Task: Use Chrome Voice Search.
Action: Mouse moved to (723, 265)
Screenshot: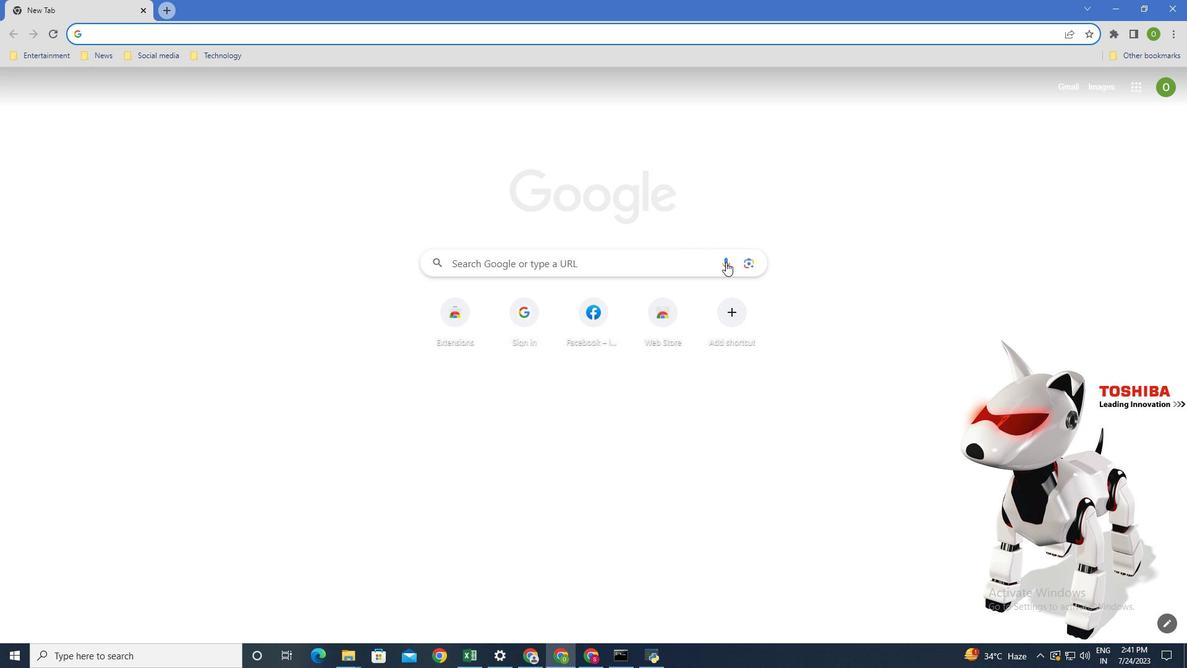 
Action: Mouse pressed left at (723, 265)
Screenshot: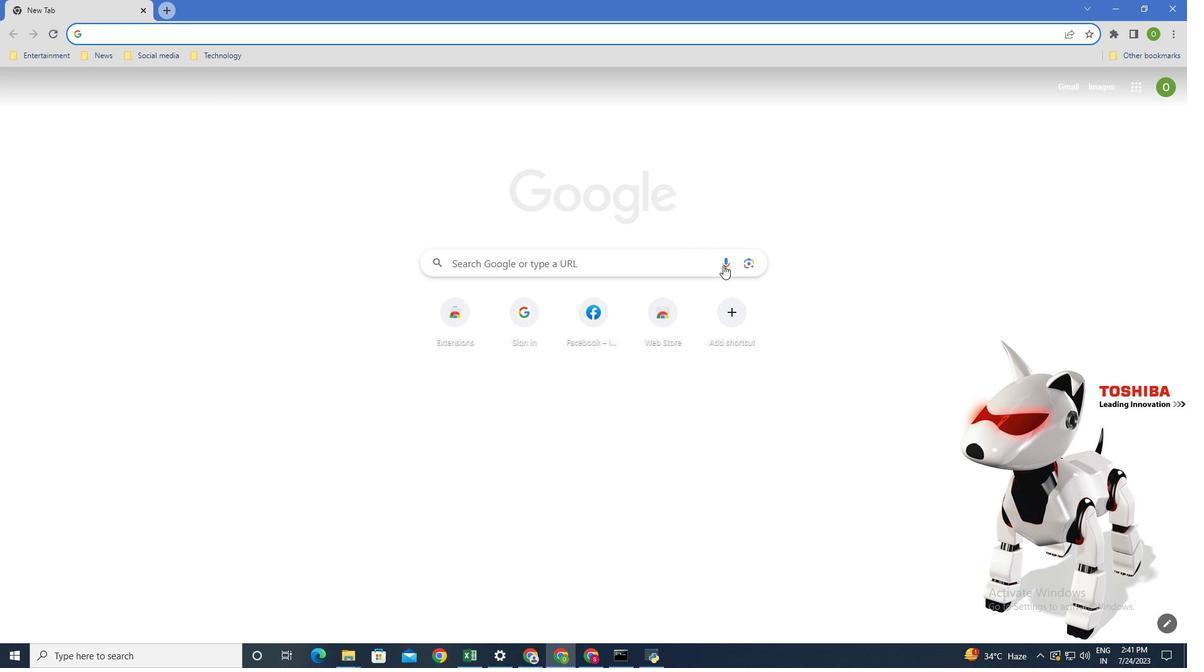 
Action: Mouse moved to (708, 358)
Screenshot: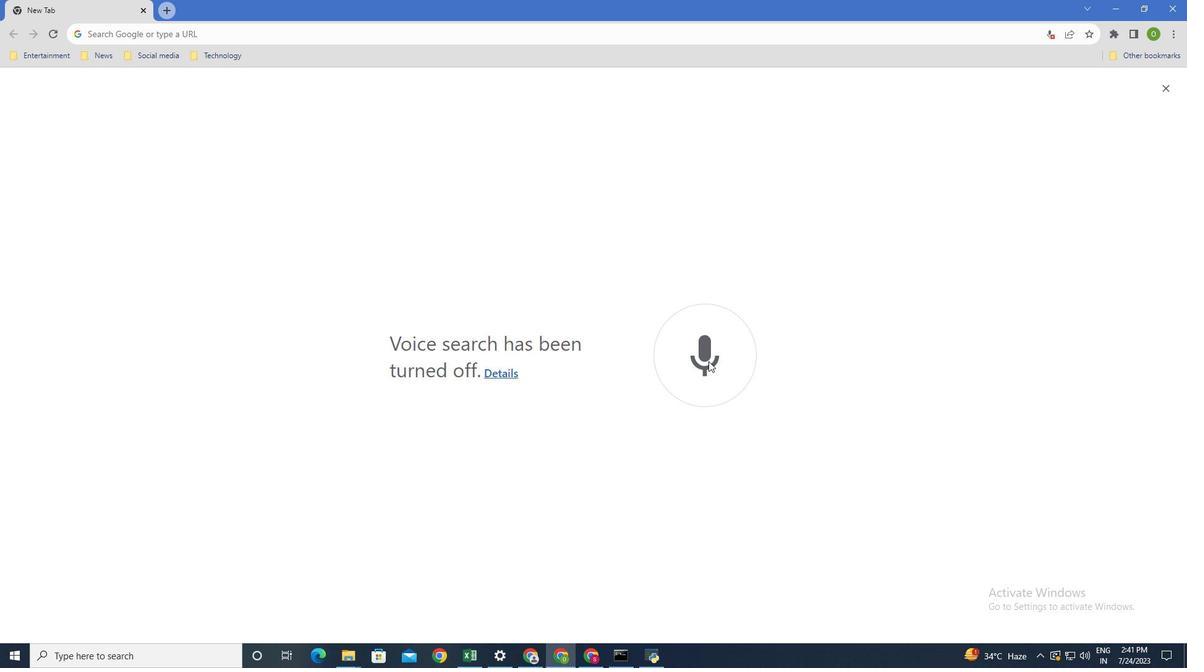 
Action: Mouse pressed left at (708, 358)
Screenshot: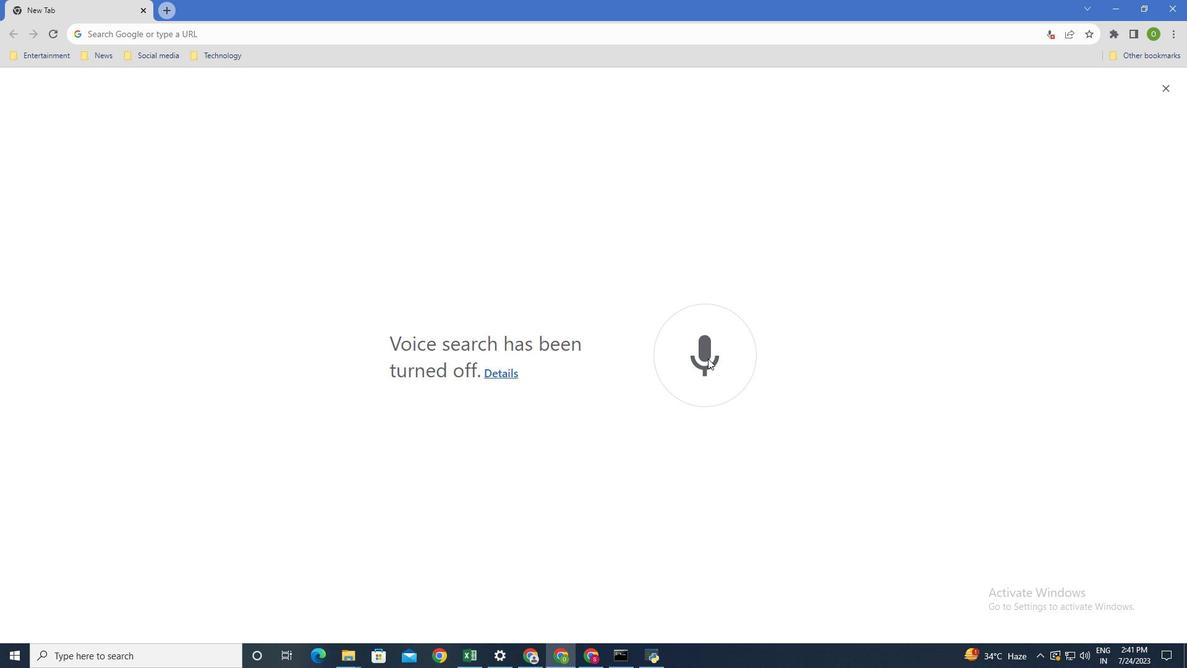 
Action: Mouse moved to (725, 262)
Screenshot: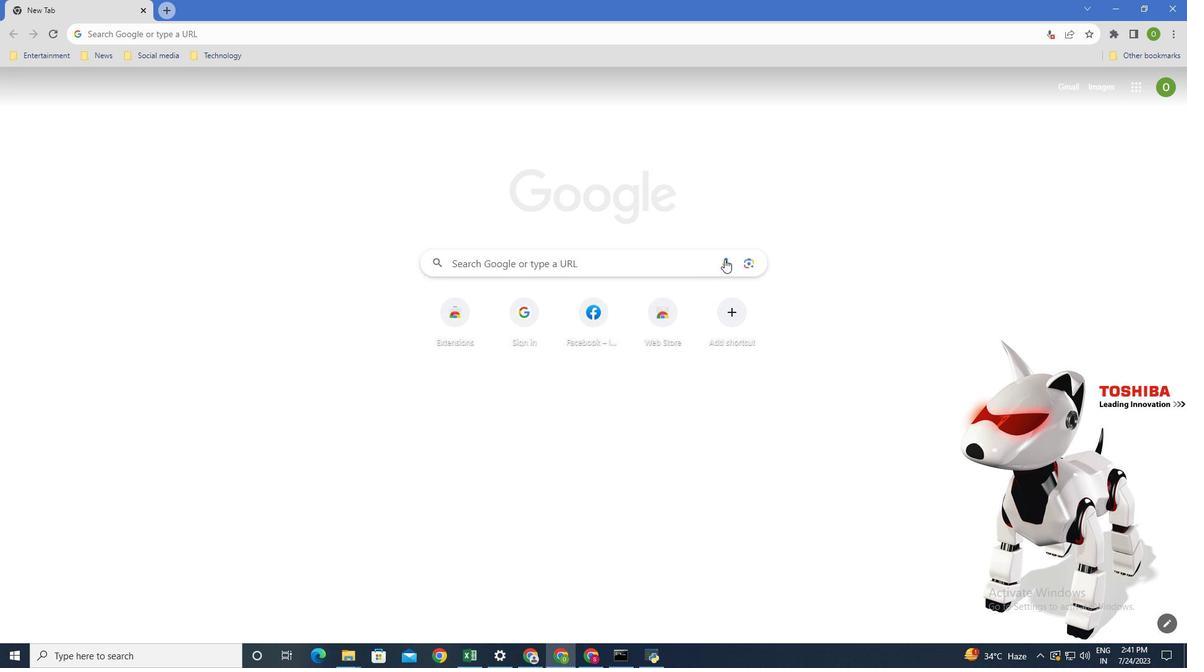 
Action: Mouse pressed left at (725, 262)
Screenshot: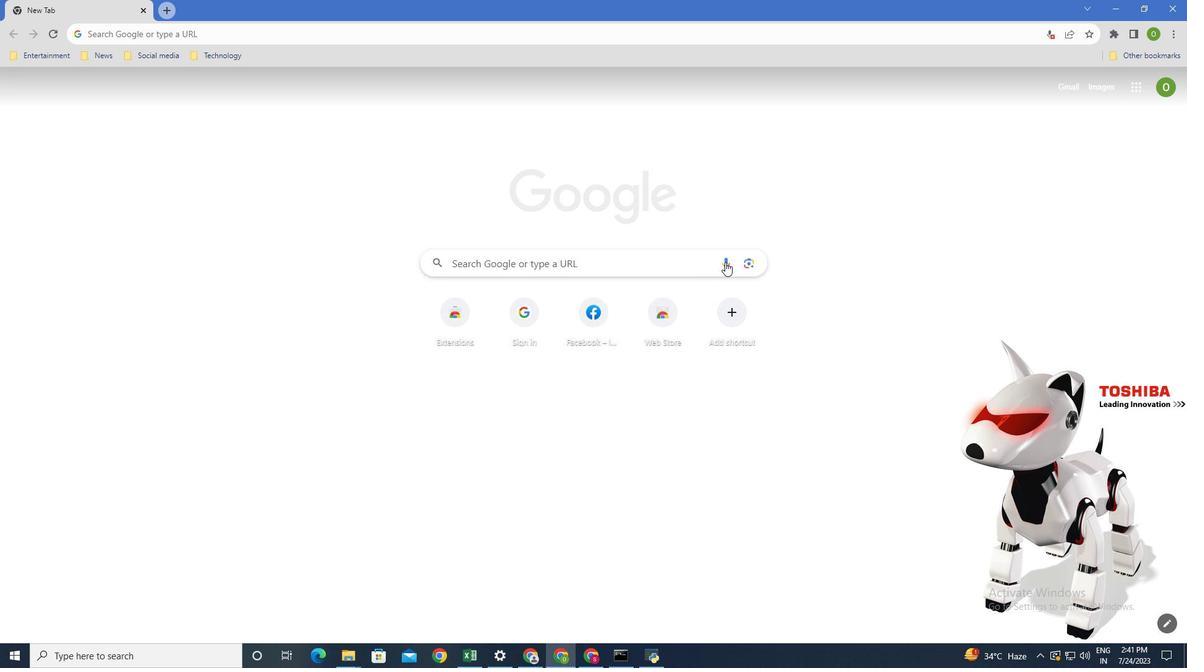 
Action: Mouse moved to (507, 366)
Screenshot: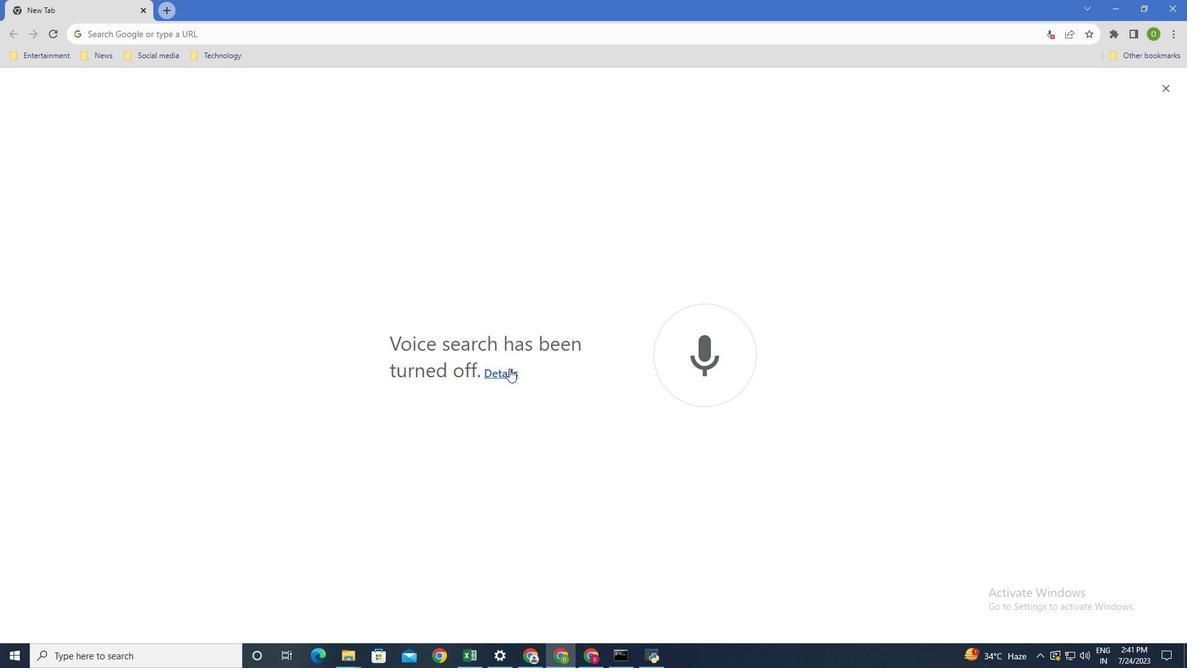 
Action: Mouse pressed left at (507, 366)
Screenshot: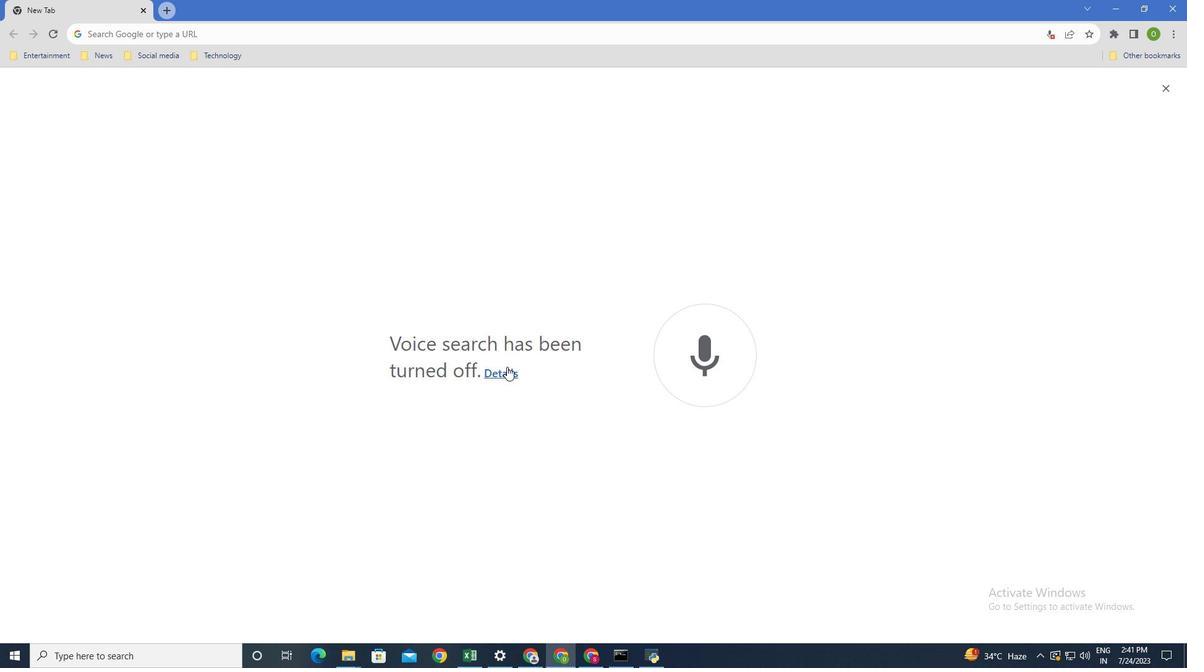 
Action: Mouse moved to (425, 350)
Screenshot: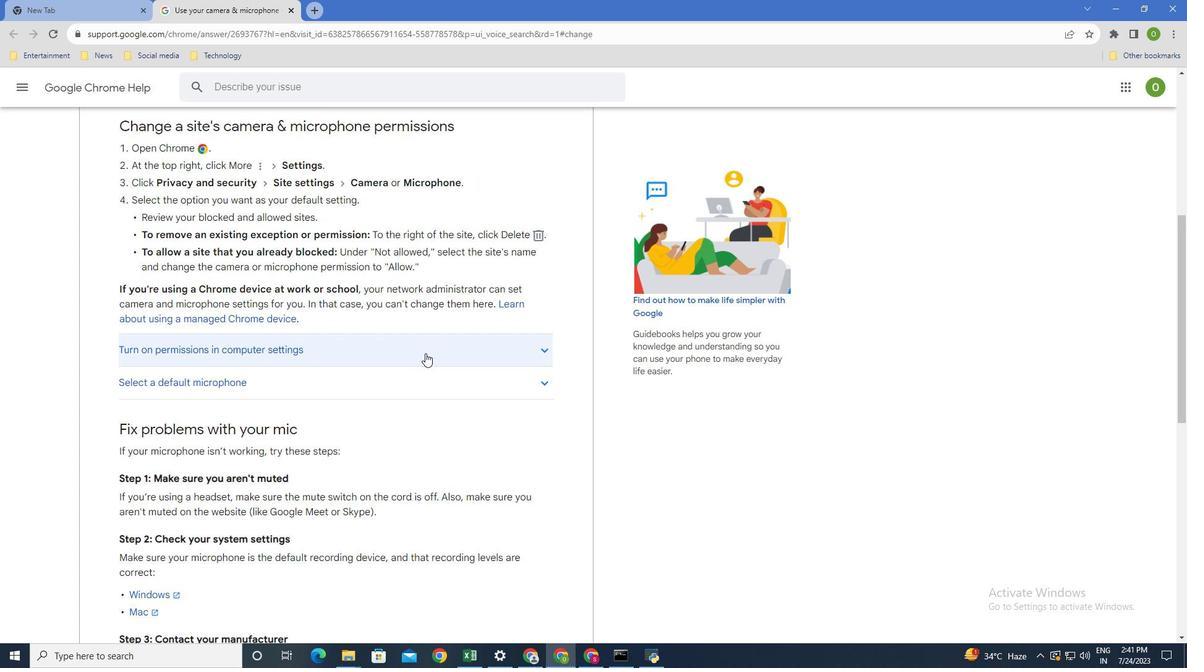 
Action: Mouse pressed left at (425, 350)
Screenshot: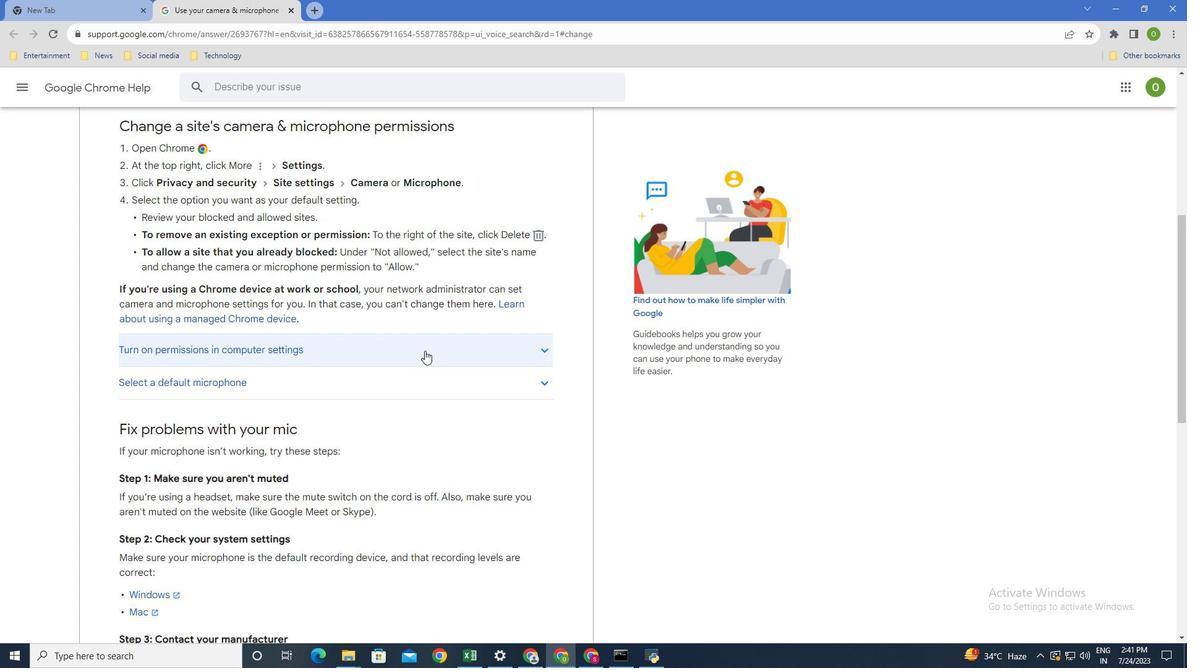 
Action: Mouse moved to (425, 350)
Screenshot: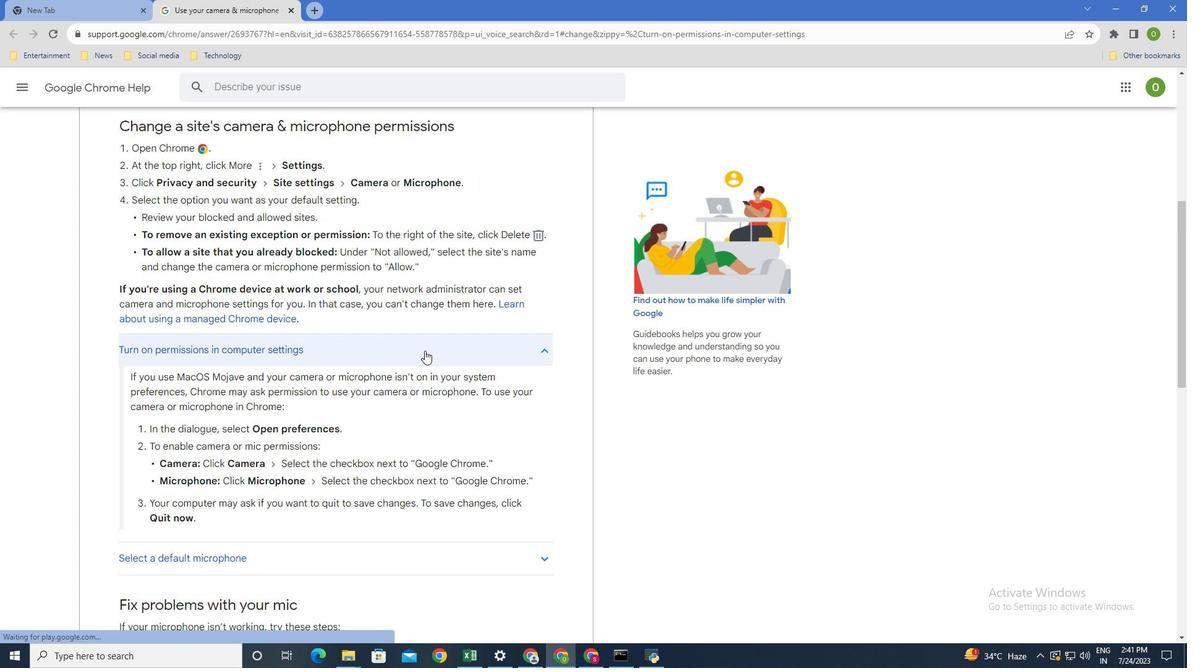 
Action: Mouse scrolled (425, 350) with delta (0, 0)
Screenshot: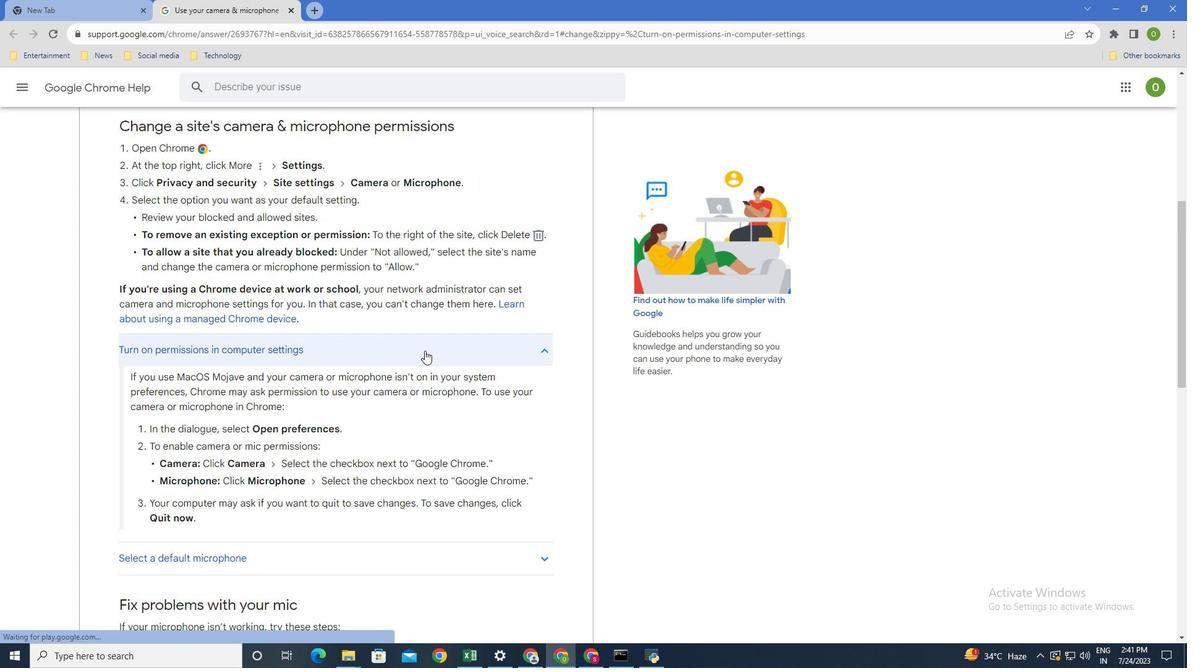 
Action: Mouse moved to (425, 352)
Screenshot: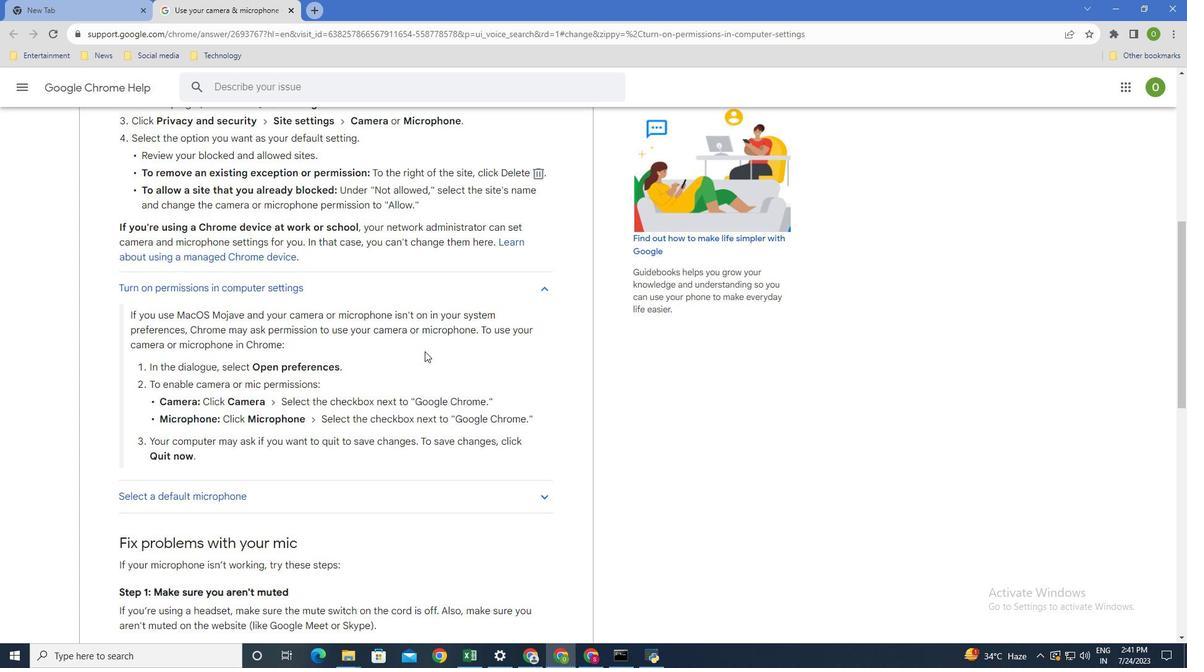 
Action: Mouse scrolled (425, 351) with delta (0, 0)
Screenshot: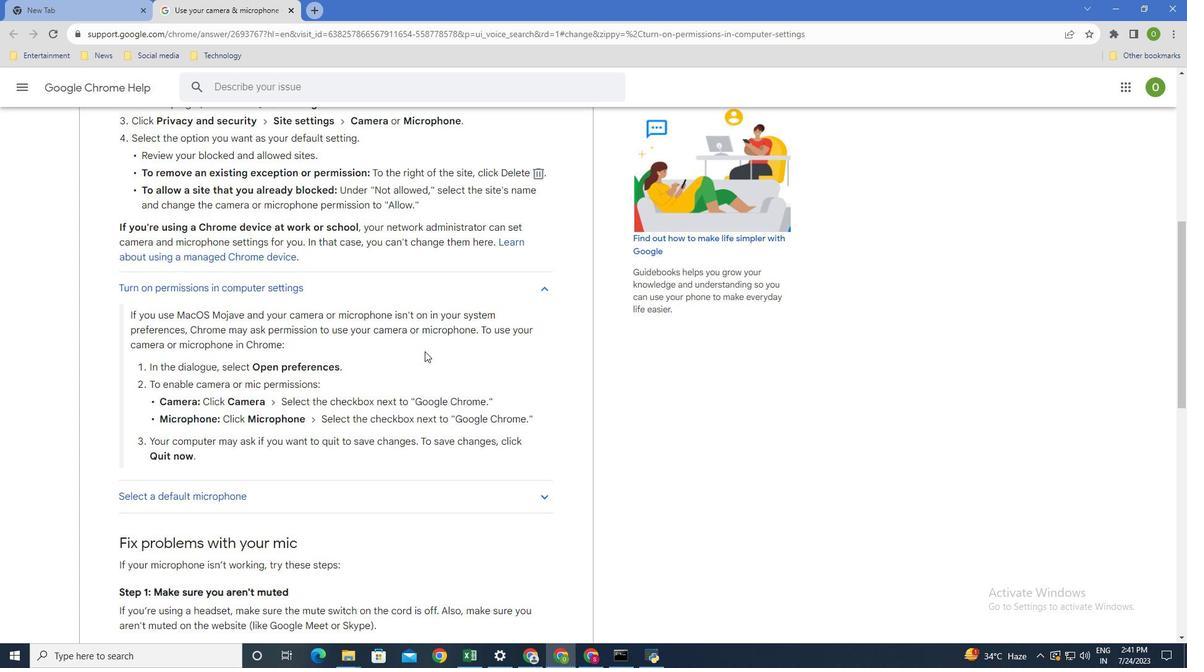 
Action: Mouse moved to (424, 363)
Screenshot: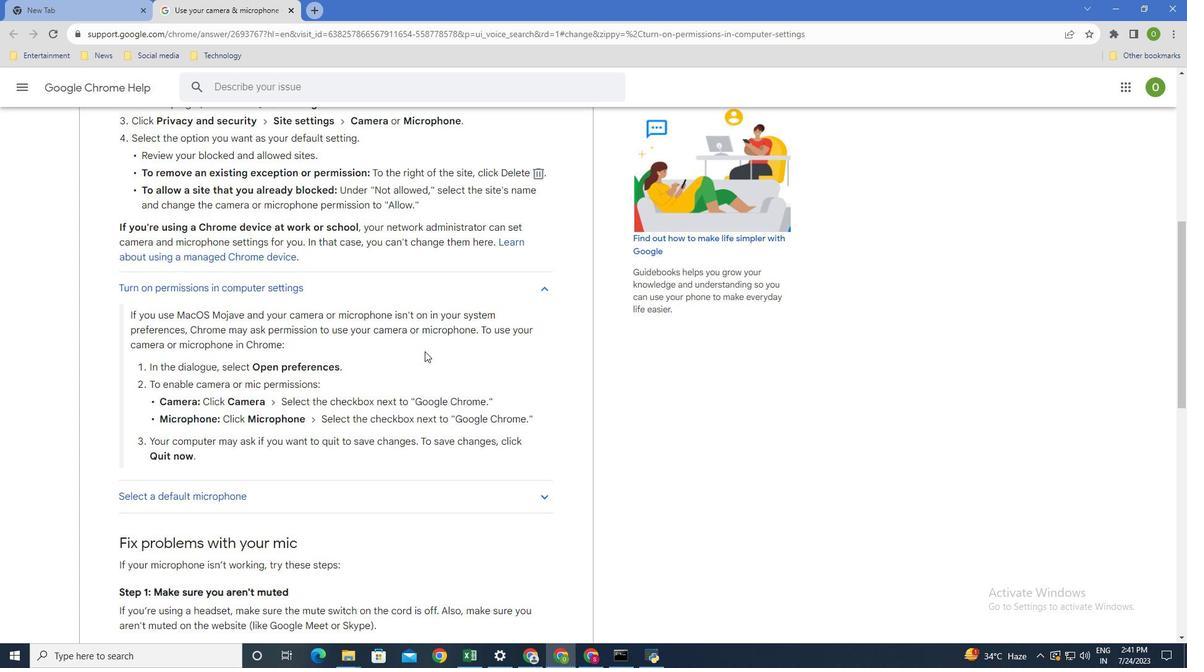 
Action: Mouse scrolled (424, 362) with delta (0, 0)
Screenshot: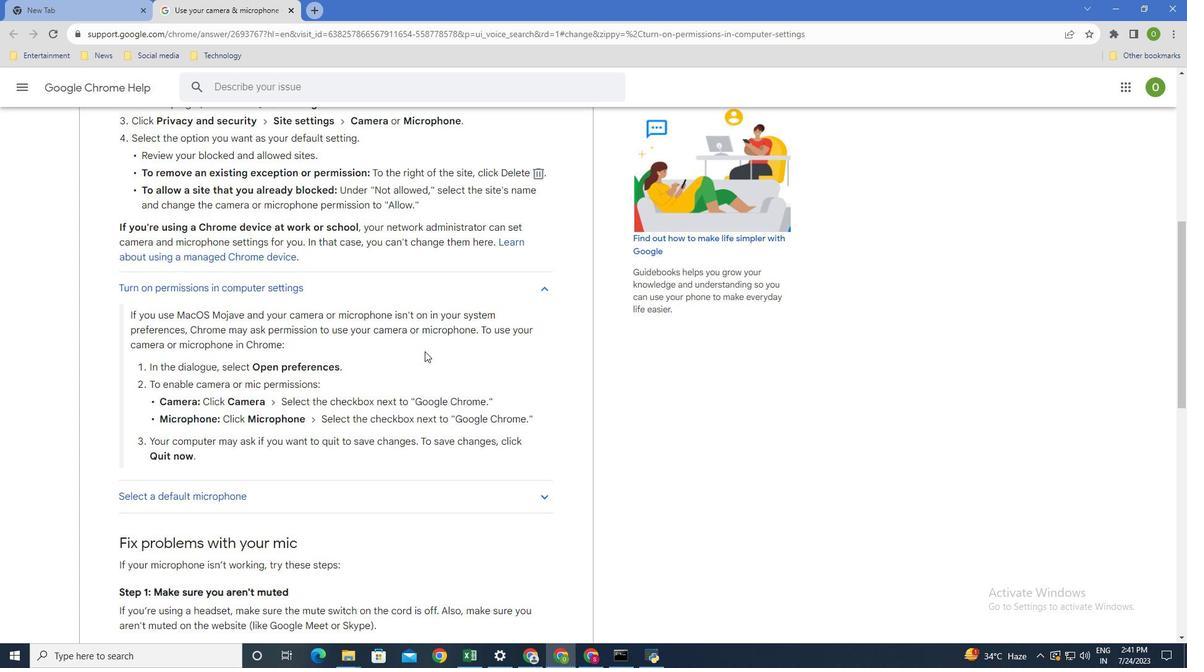 
Action: Mouse scrolled (424, 362) with delta (0, 0)
Screenshot: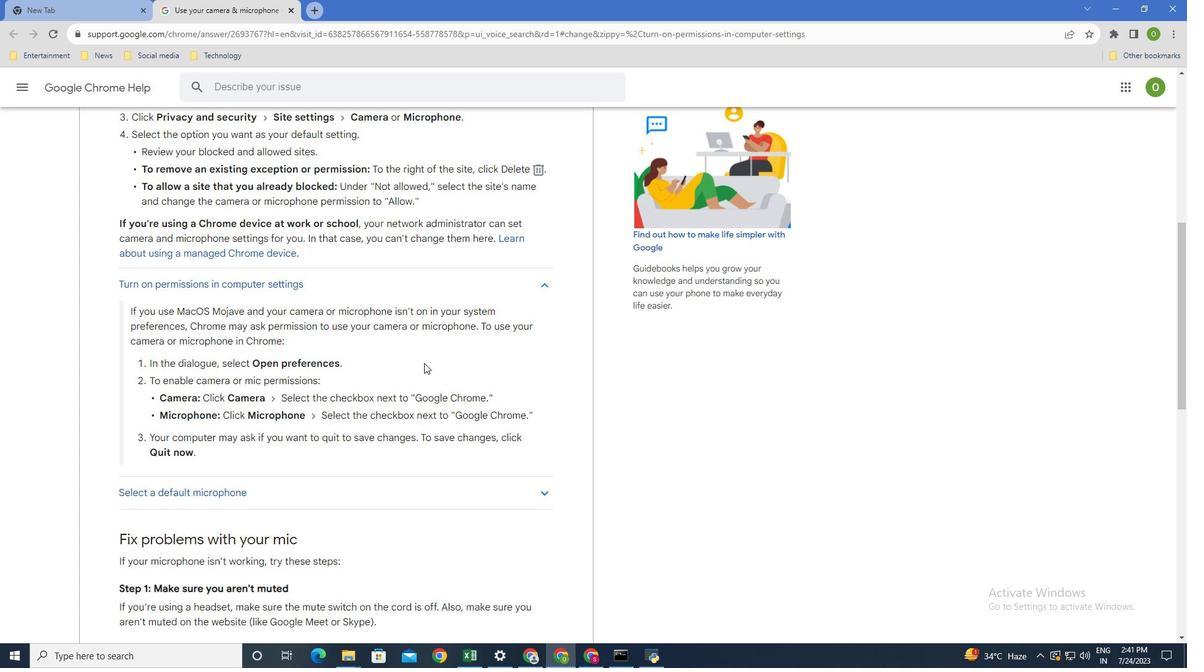 
Action: Mouse scrolled (424, 362) with delta (0, 0)
Screenshot: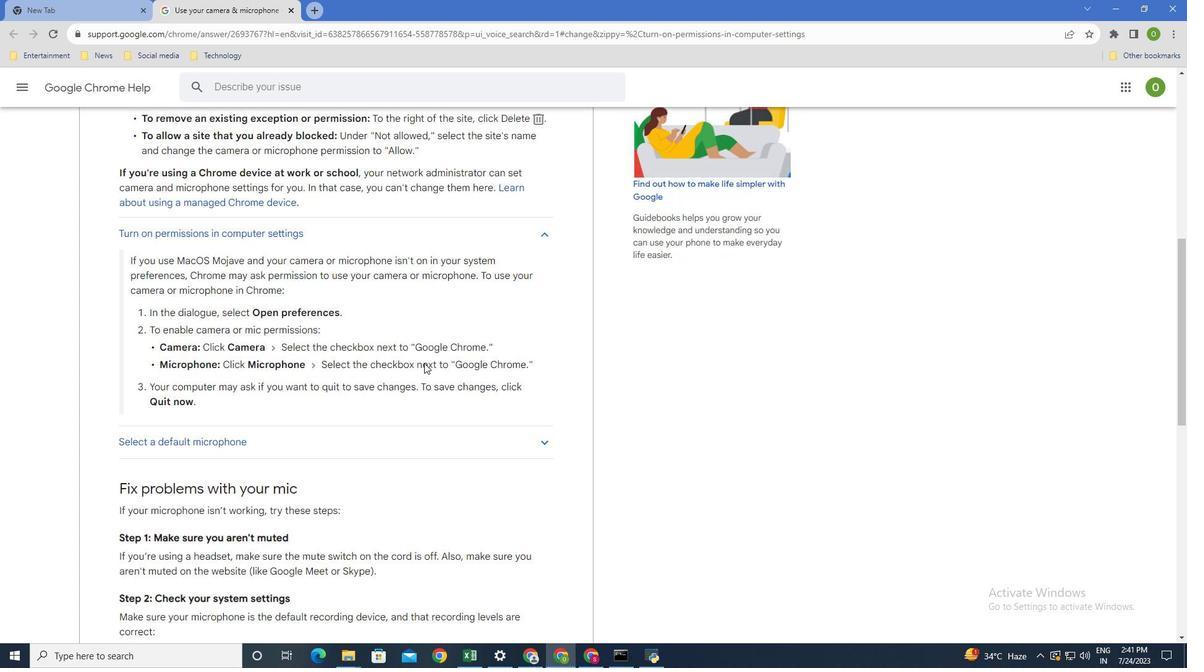
Action: Mouse scrolled (424, 362) with delta (0, 0)
Screenshot: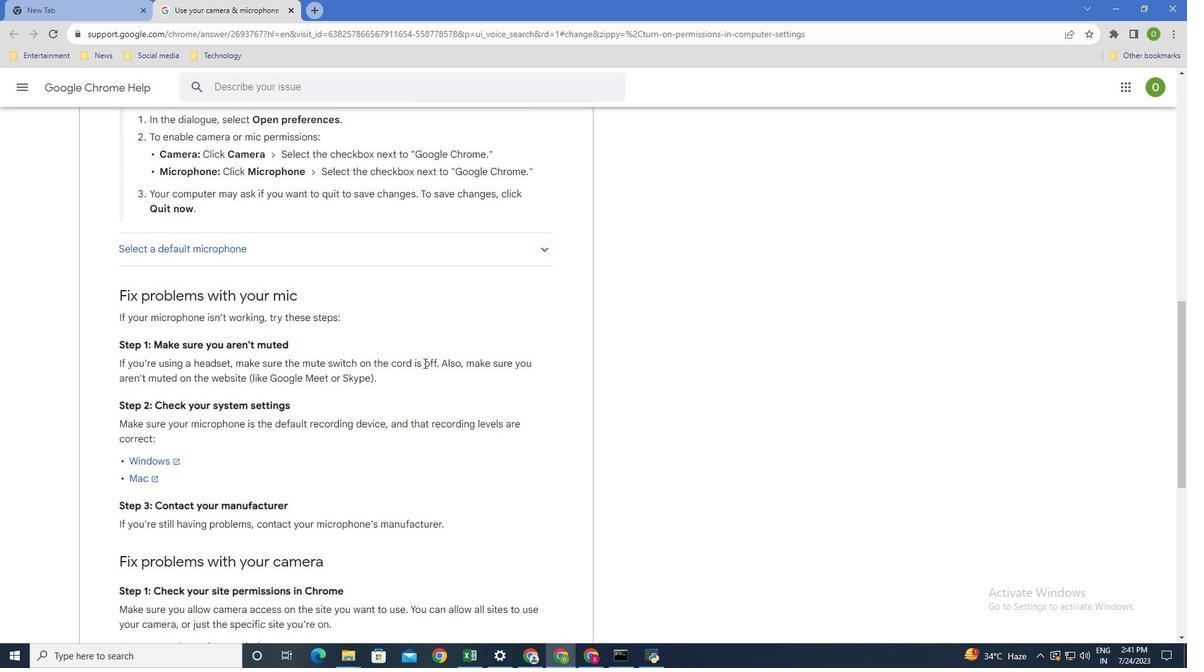 
Action: Mouse scrolled (424, 362) with delta (0, 0)
Screenshot: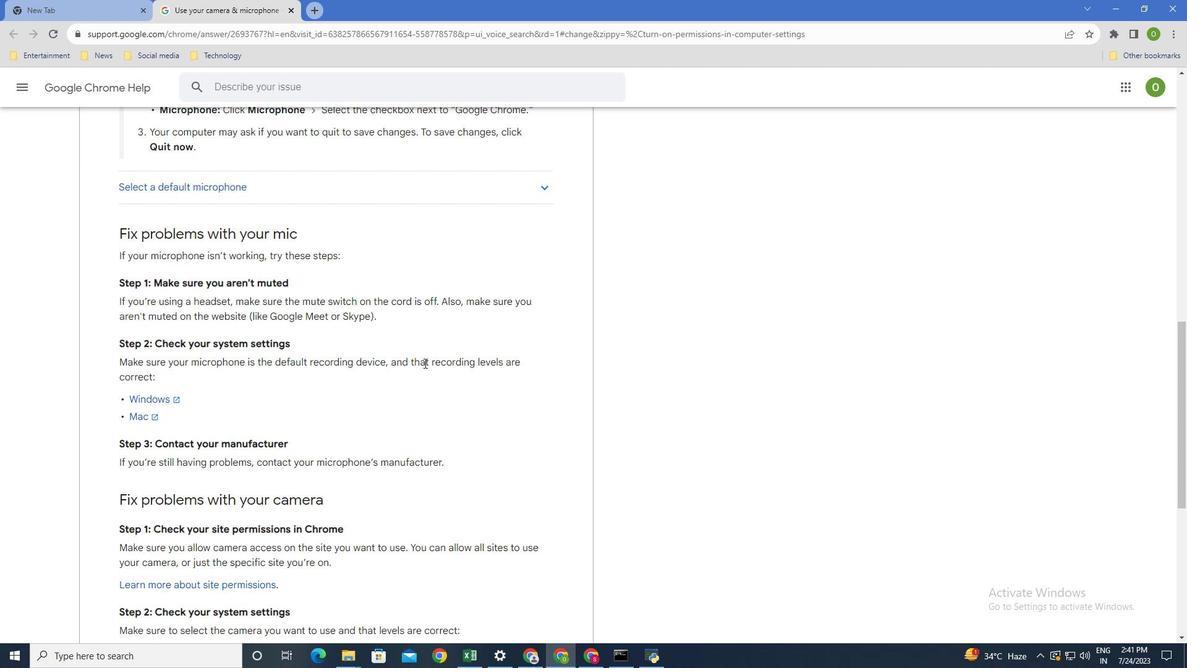 
Action: Mouse scrolled (424, 362) with delta (0, 0)
Screenshot: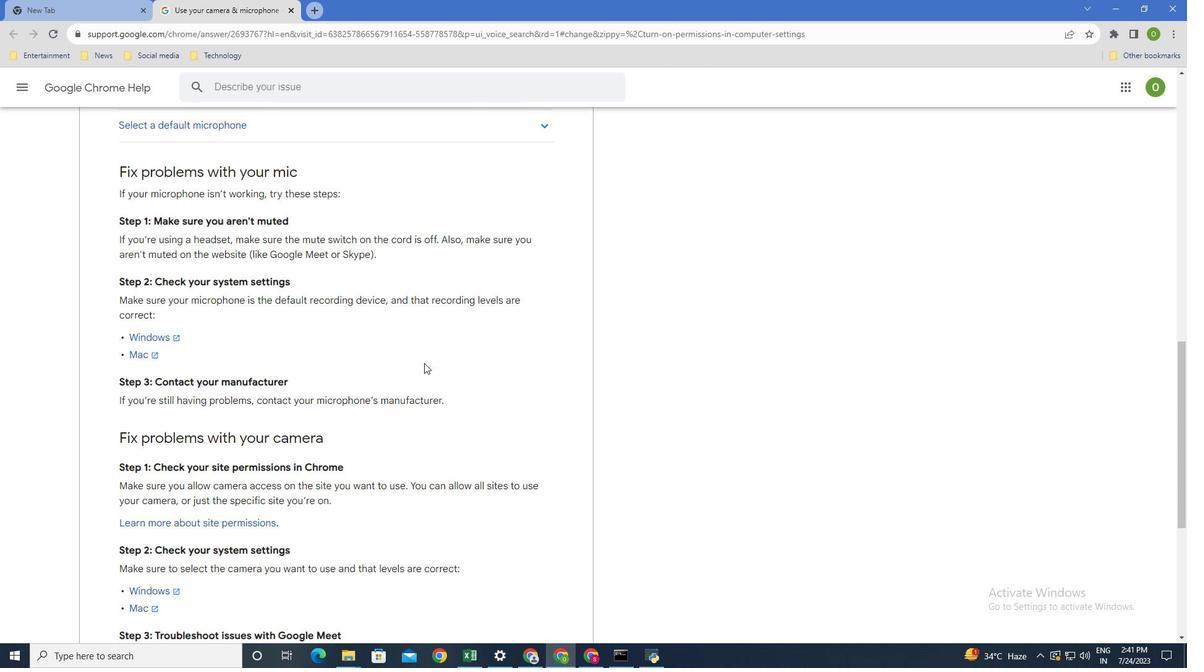 
Action: Mouse scrolled (424, 362) with delta (0, 0)
Screenshot: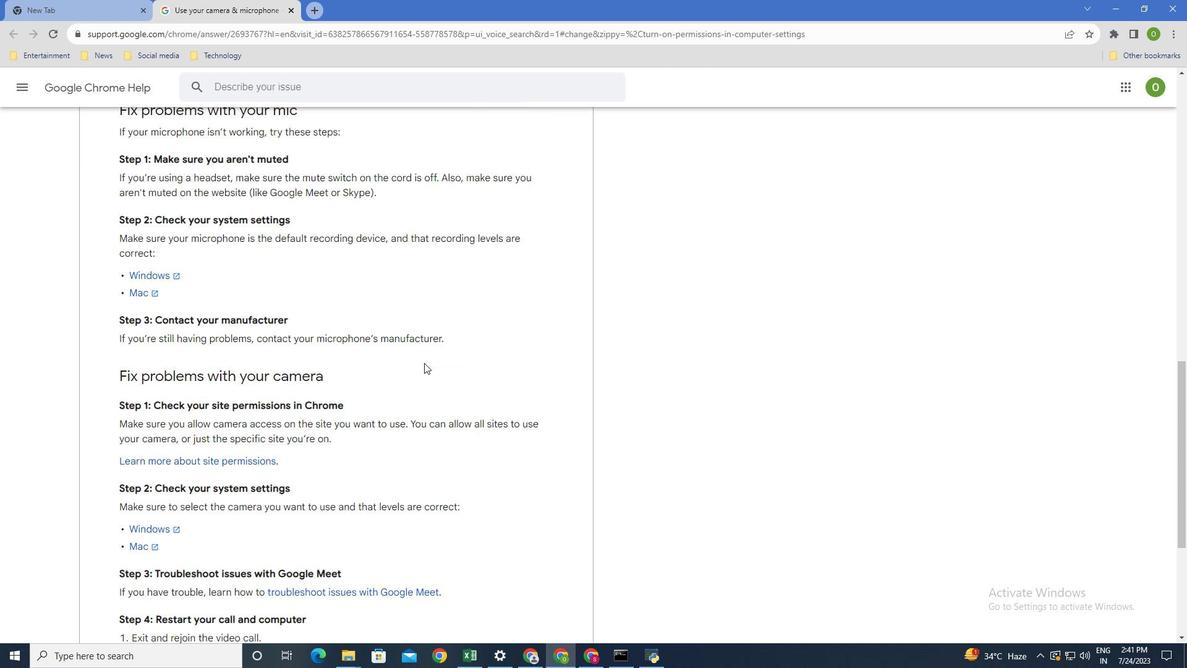 
Action: Mouse scrolled (424, 362) with delta (0, 0)
Screenshot: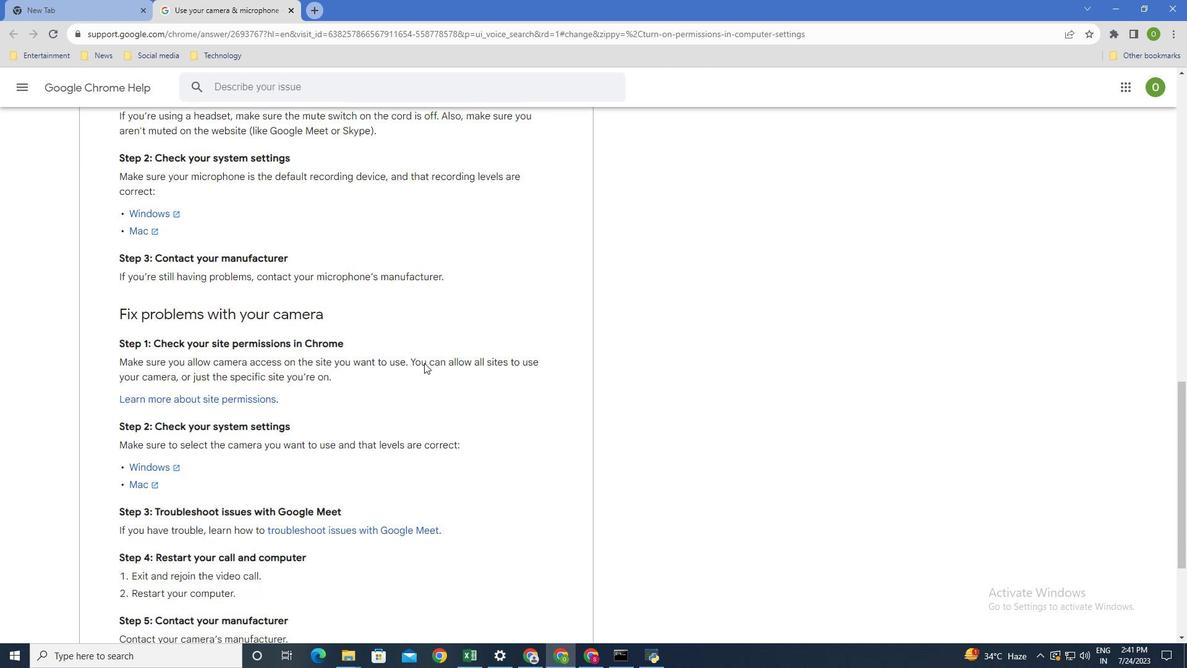 
Action: Mouse scrolled (424, 362) with delta (0, 0)
Screenshot: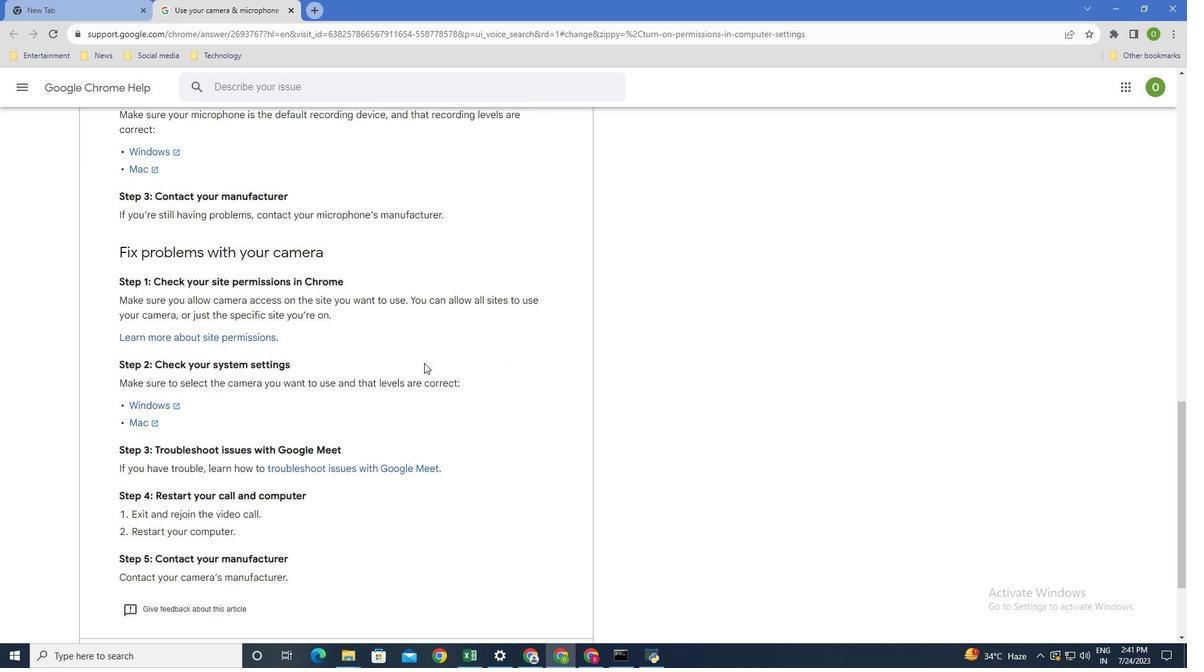 
Action: Mouse scrolled (424, 362) with delta (0, 0)
Screenshot: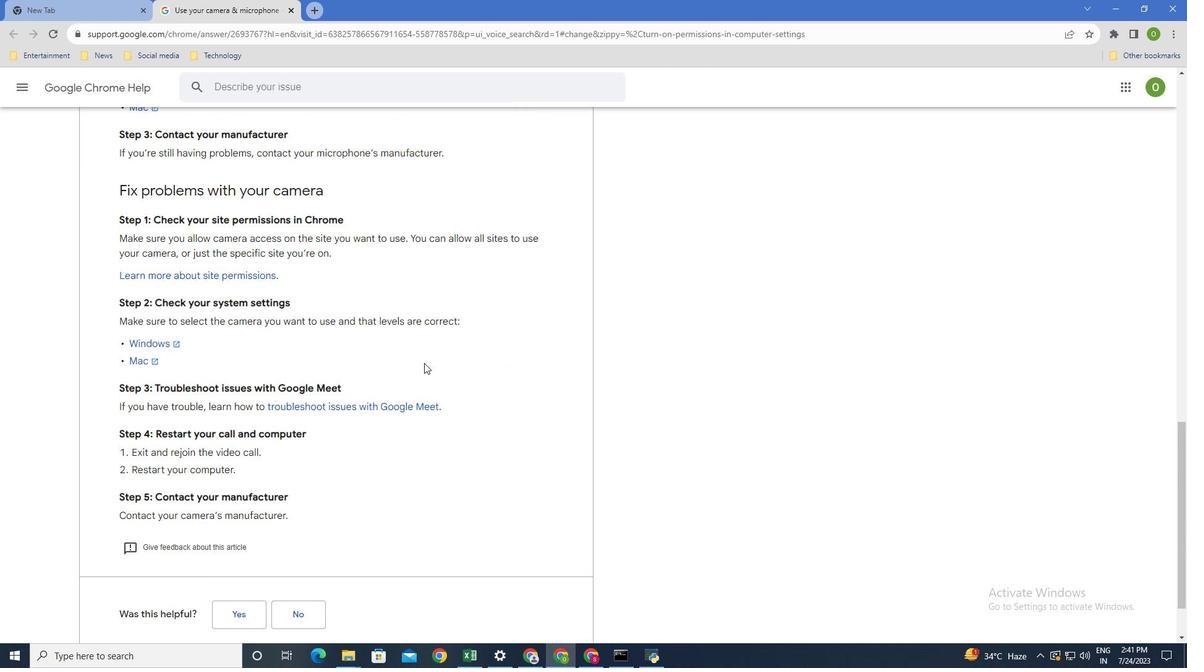 
Action: Mouse scrolled (424, 362) with delta (0, 0)
Screenshot: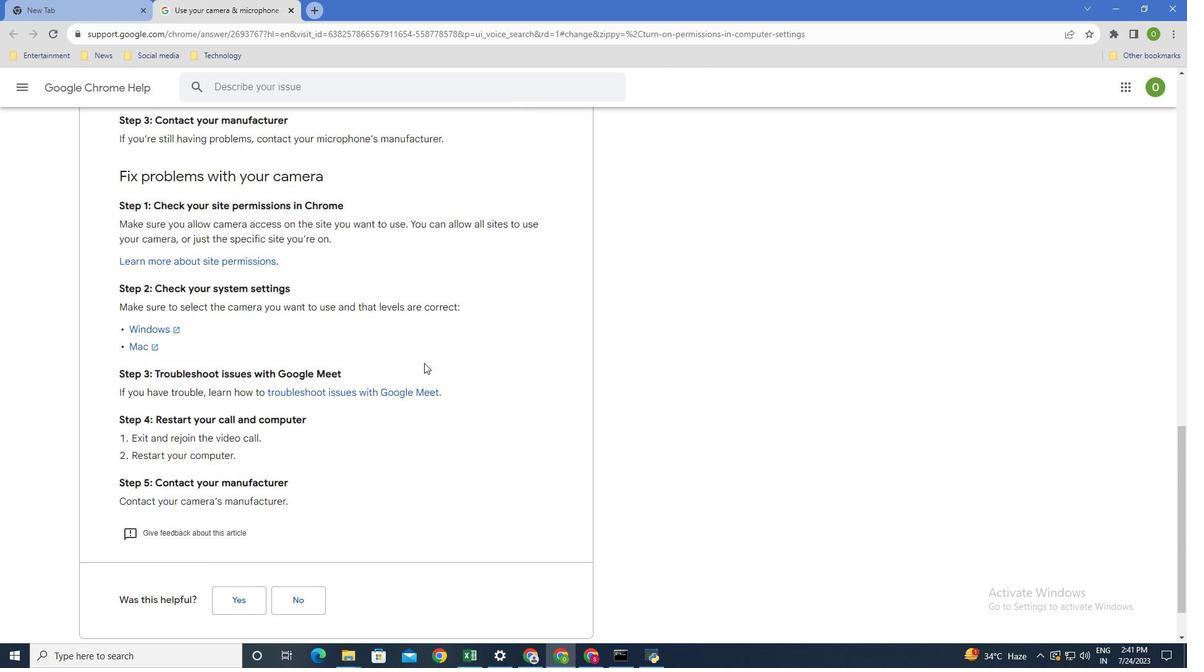 
Action: Mouse moved to (426, 363)
Screenshot: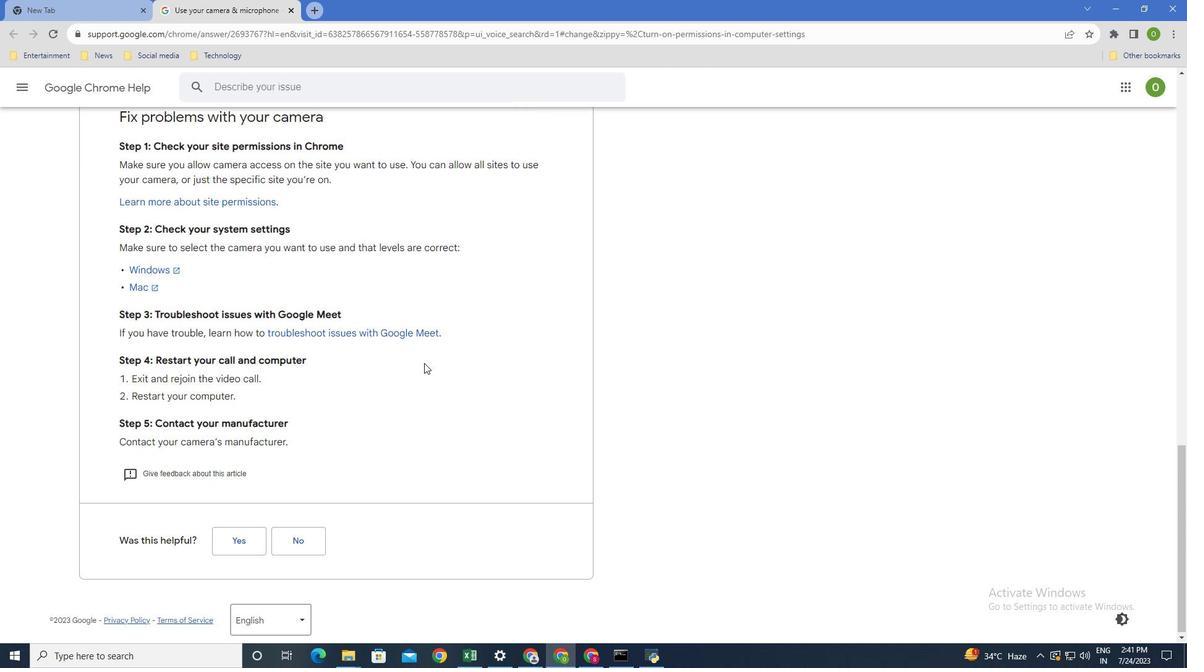 
Action: Mouse scrolled (426, 362) with delta (0, 0)
Screenshot: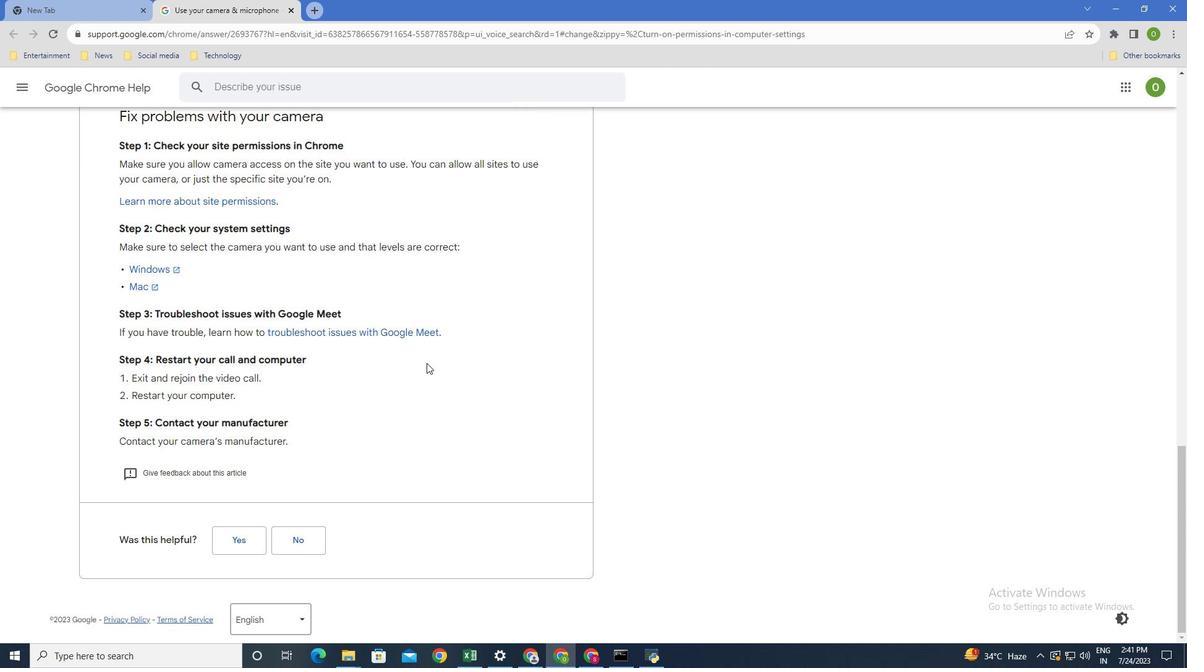 
Action: Mouse scrolled (426, 362) with delta (0, 0)
Screenshot: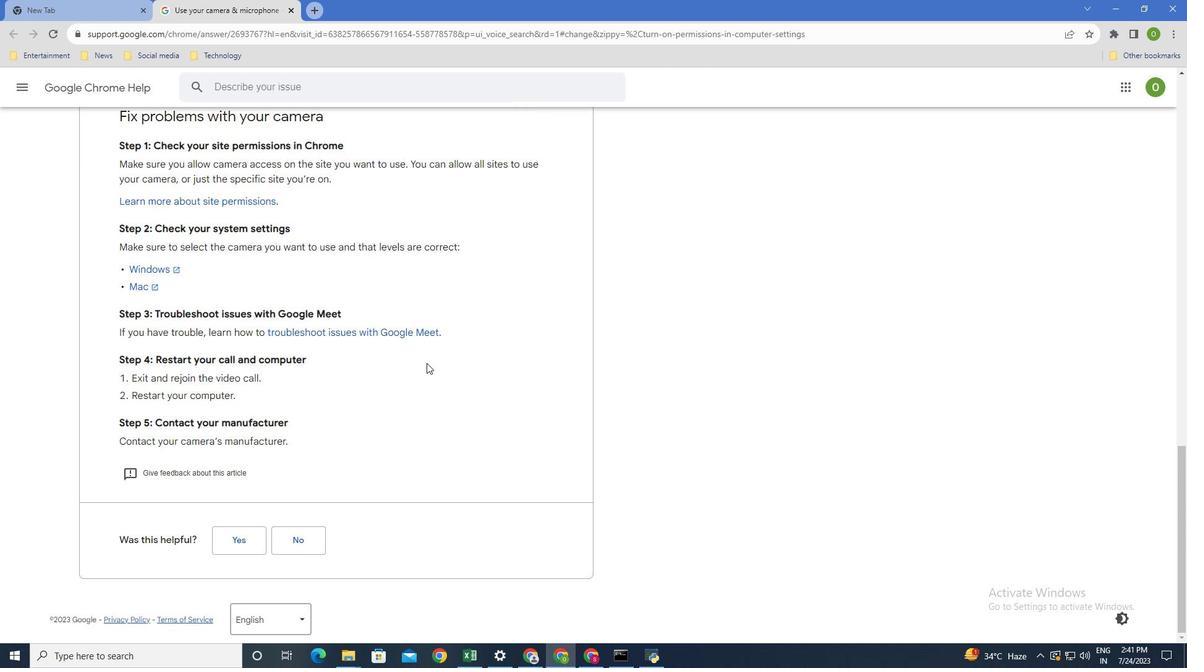 
Action: Mouse scrolled (426, 362) with delta (0, 0)
Screenshot: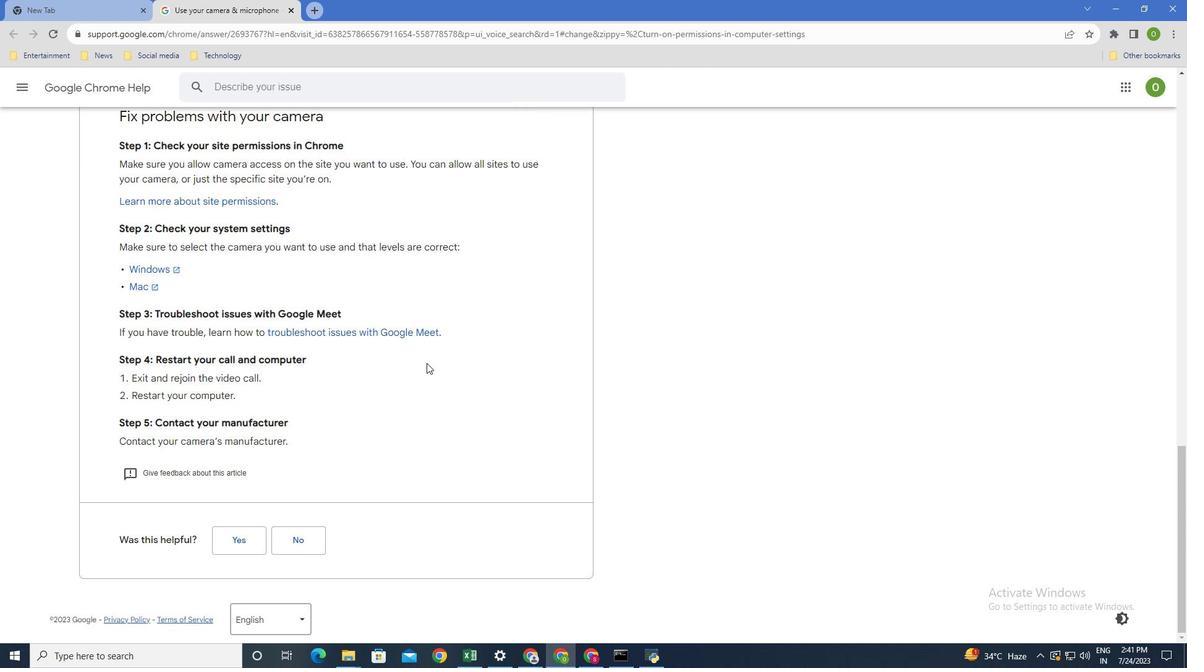 
Action: Mouse scrolled (426, 362) with delta (0, 0)
Screenshot: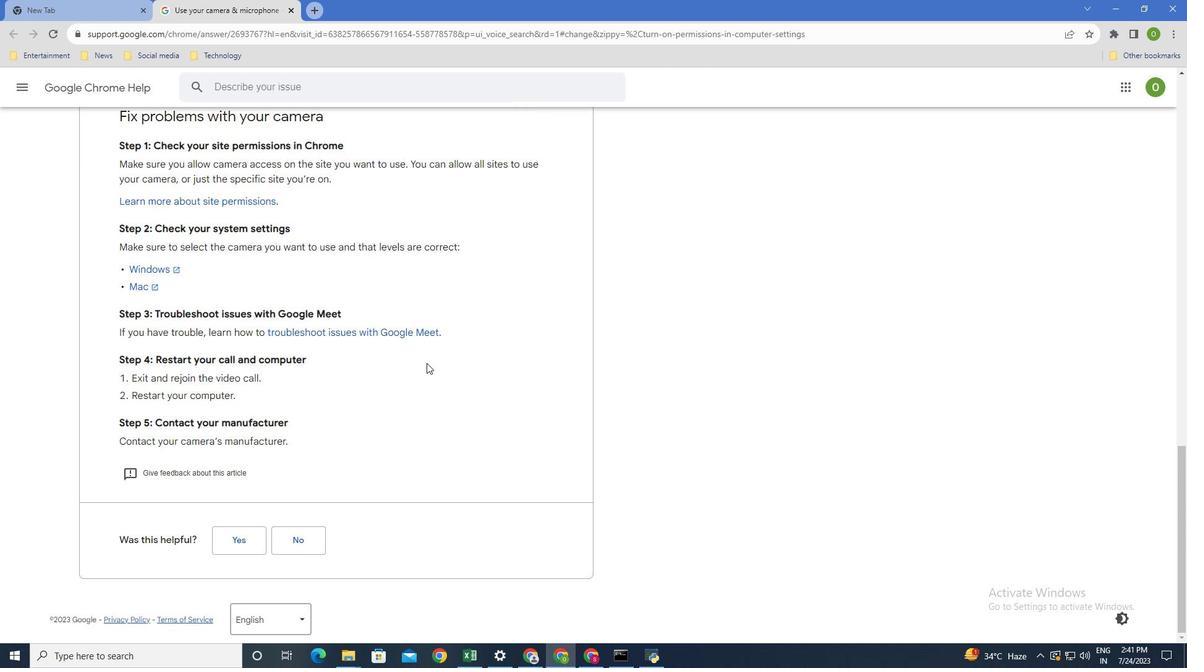 
Action: Mouse scrolled (426, 363) with delta (0, 0)
Screenshot: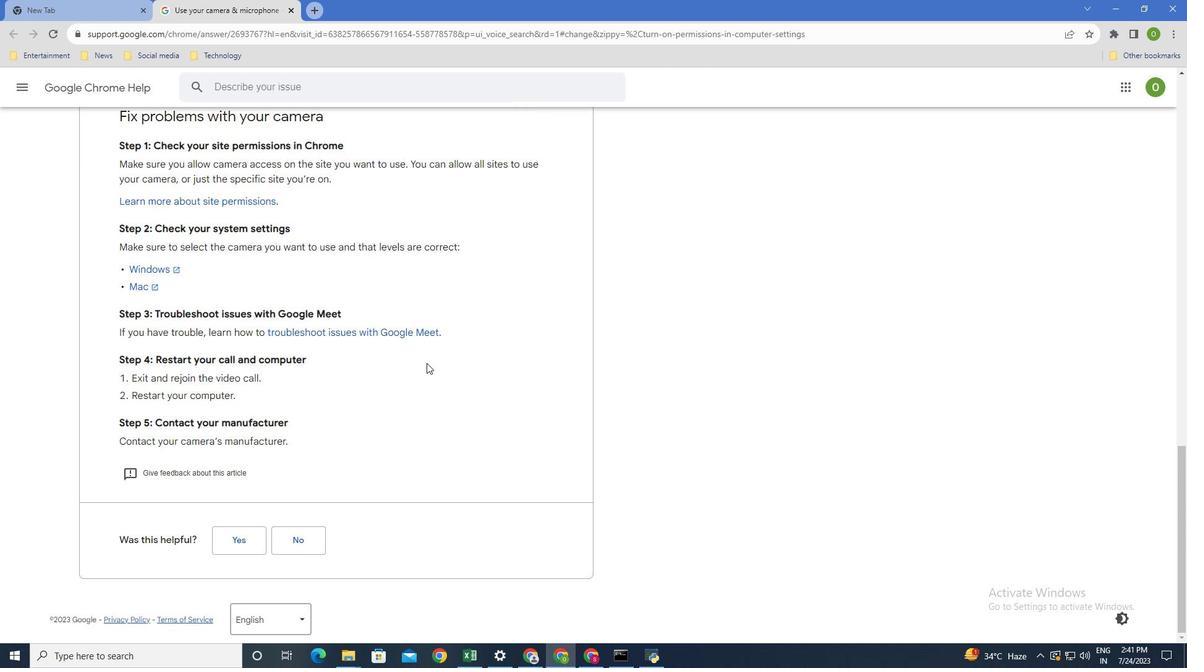 
Action: Mouse scrolled (426, 363) with delta (0, 0)
Screenshot: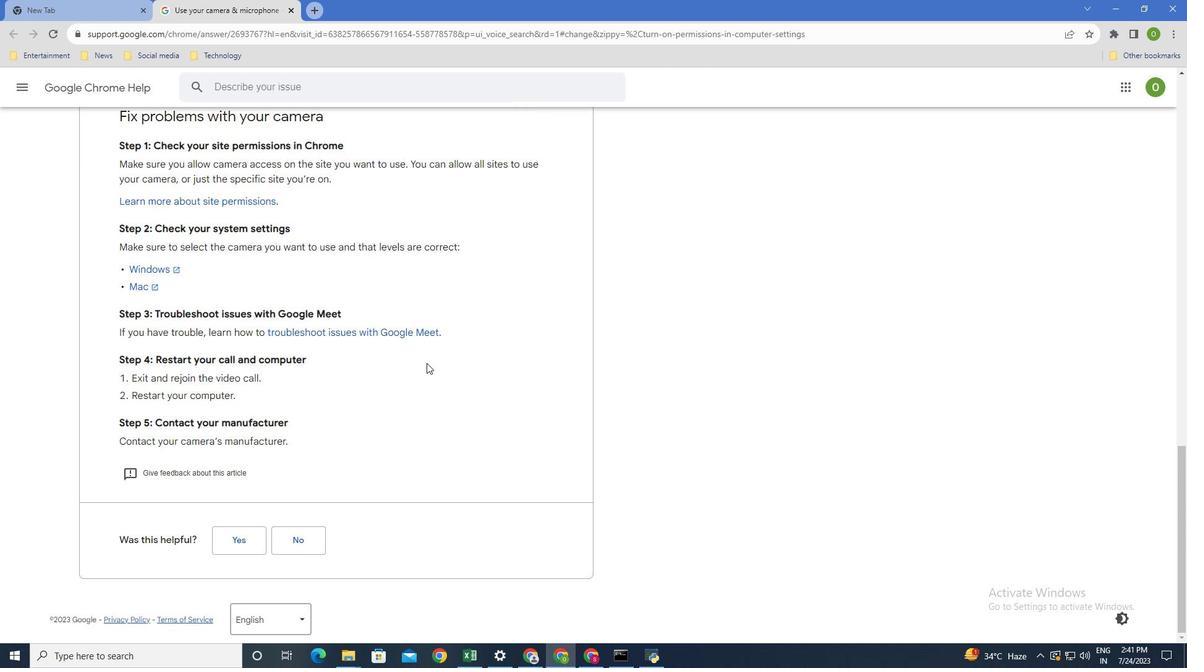 
Action: Mouse scrolled (426, 363) with delta (0, 0)
Screenshot: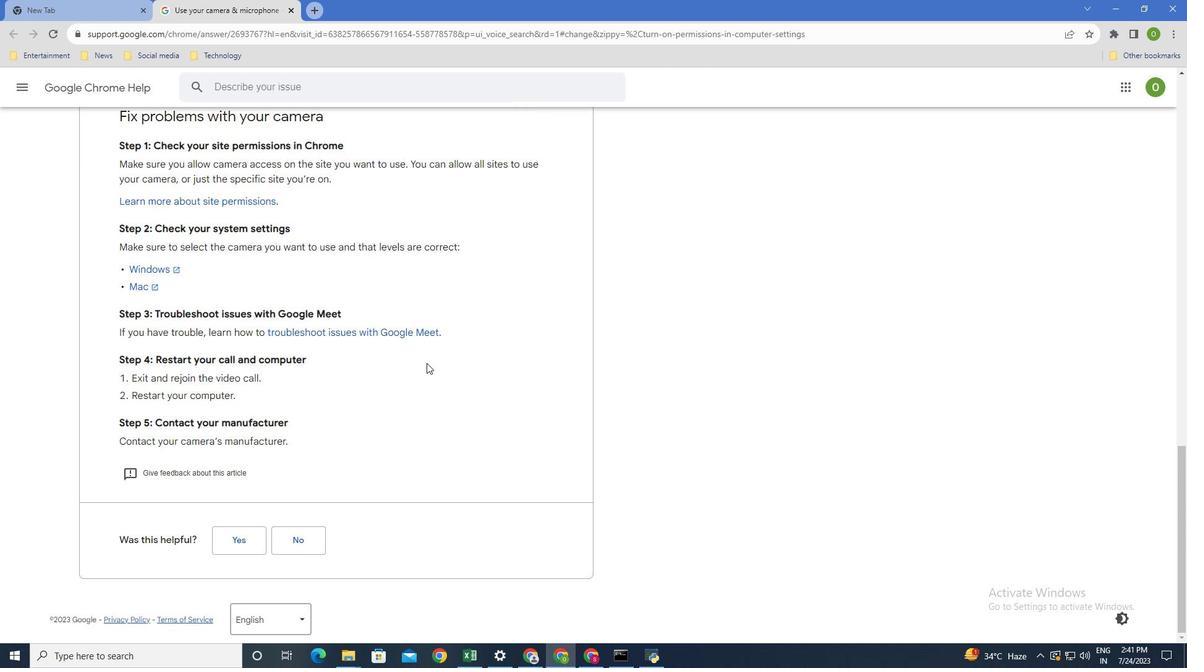 
Action: Mouse scrolled (426, 363) with delta (0, 0)
Screenshot: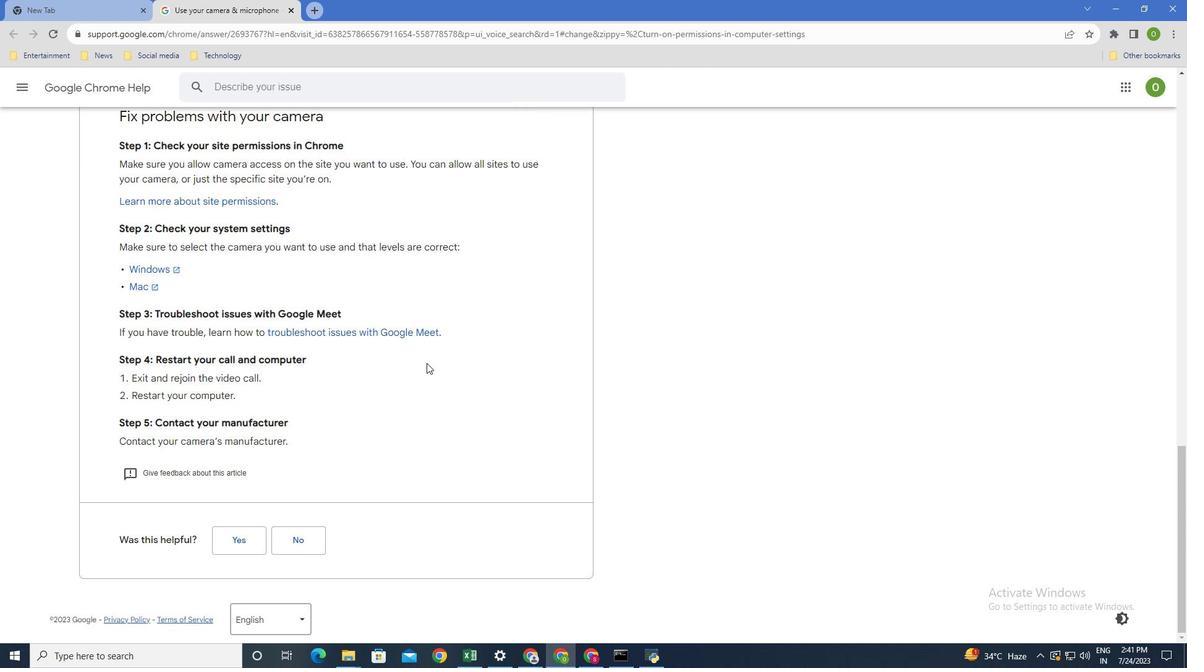 
Action: Mouse scrolled (426, 363) with delta (0, 0)
Screenshot: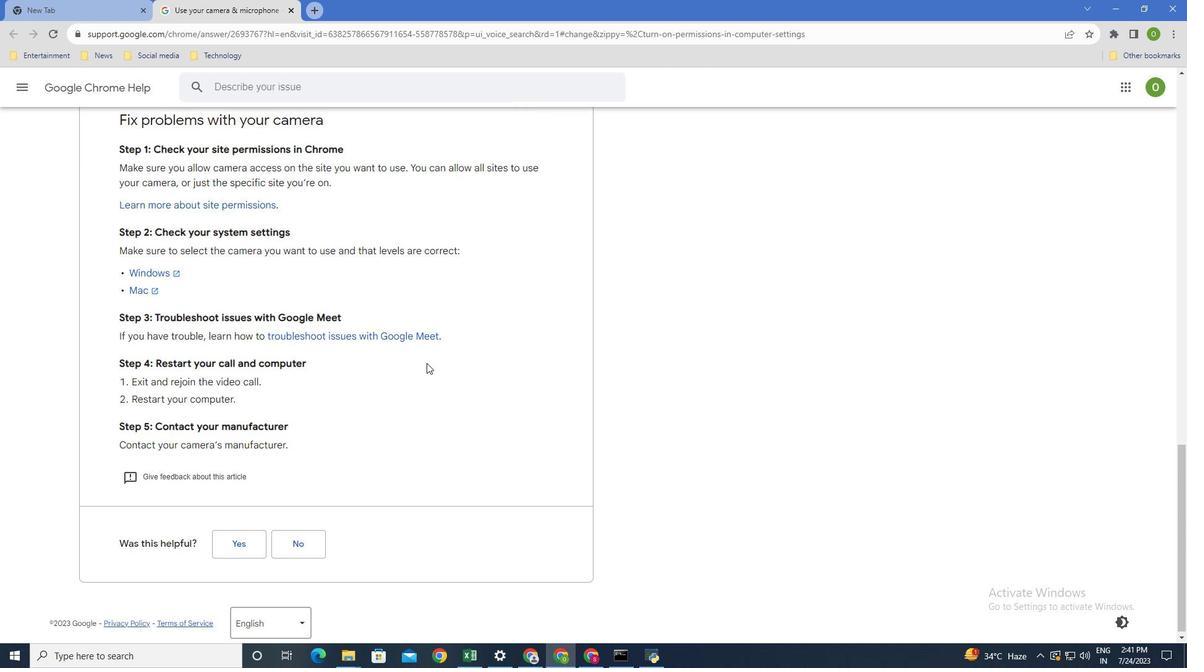 
Action: Mouse scrolled (426, 363) with delta (0, 0)
Screenshot: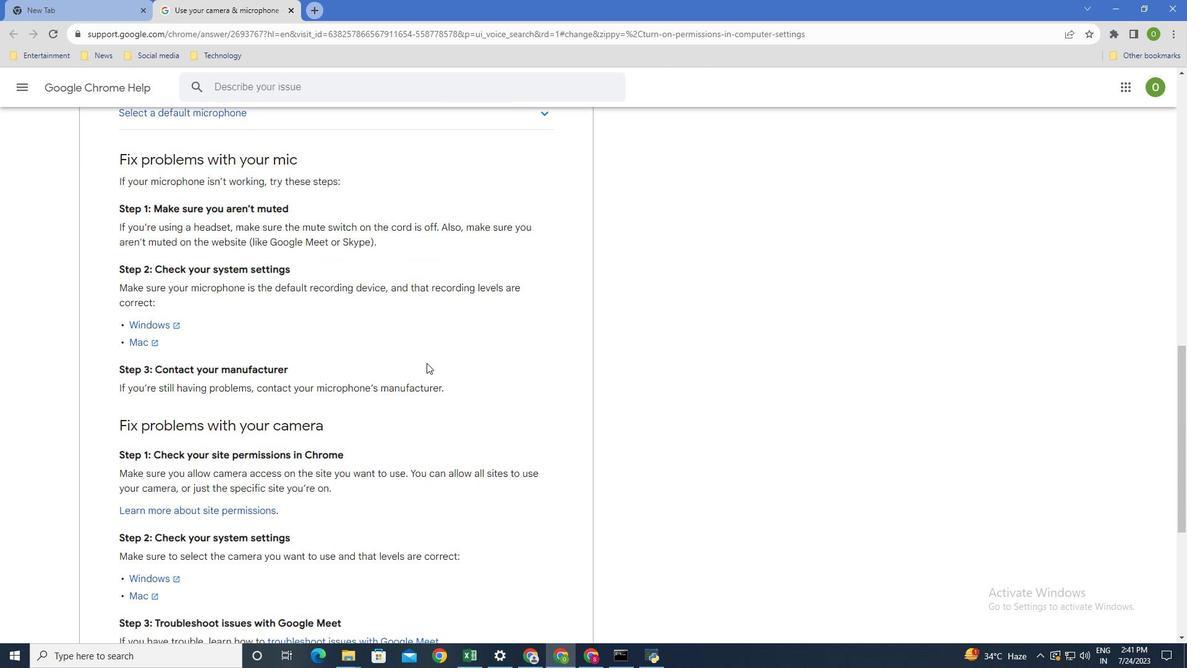 
Action: Mouse scrolled (426, 363) with delta (0, 0)
Screenshot: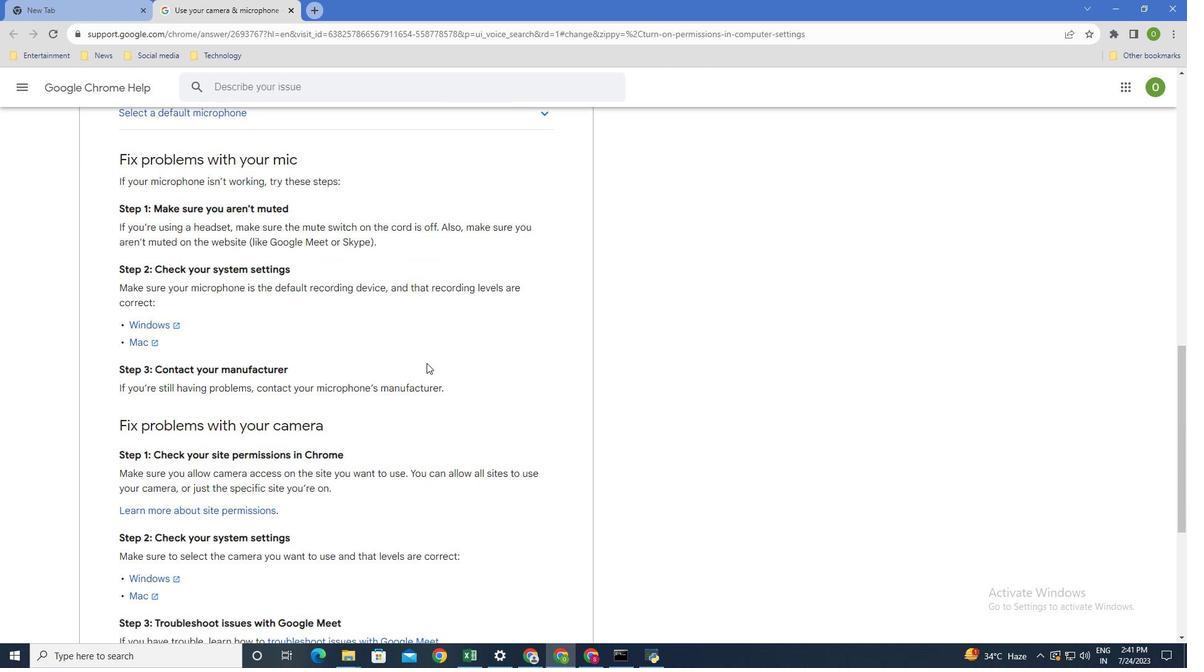 
Action: Mouse scrolled (426, 363) with delta (0, 0)
Screenshot: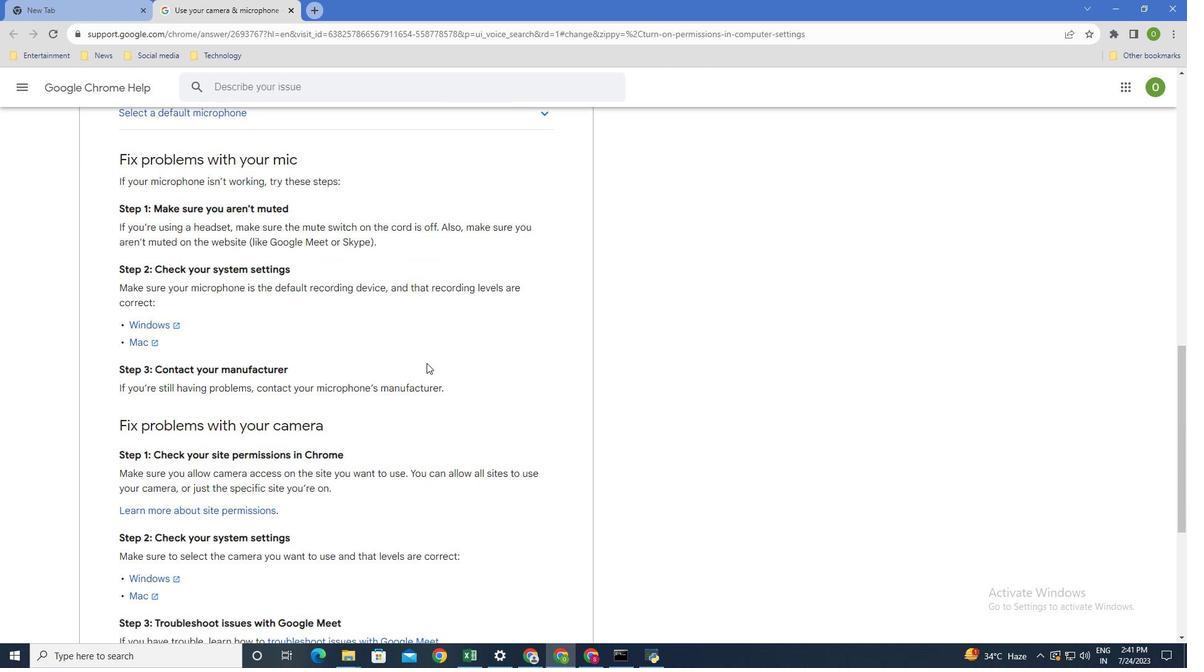 
Action: Mouse scrolled (426, 363) with delta (0, 0)
Screenshot: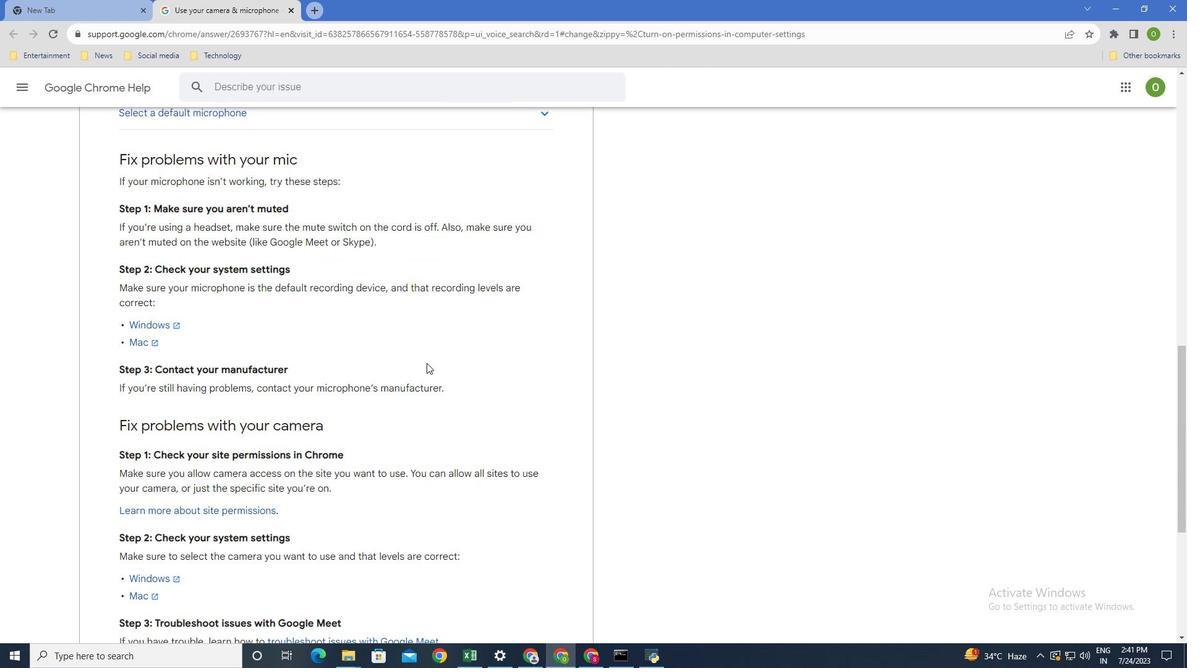 
Action: Mouse scrolled (426, 363) with delta (0, 0)
Screenshot: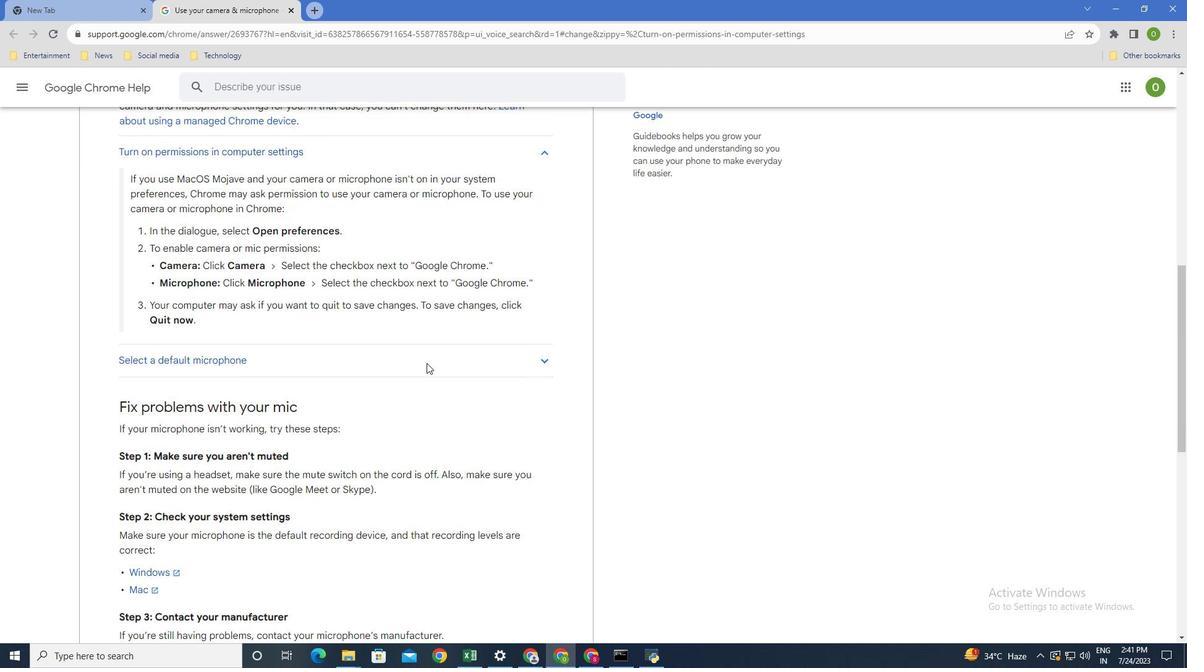 
Action: Mouse scrolled (426, 363) with delta (0, 0)
Screenshot: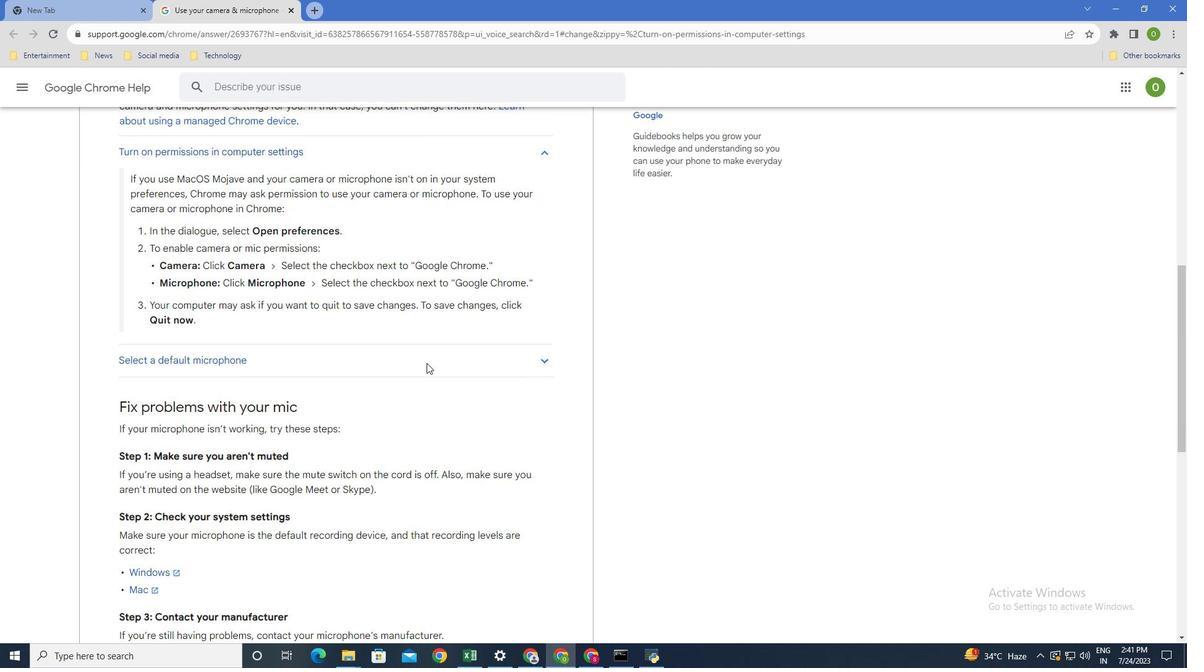 
Action: Mouse scrolled (426, 363) with delta (0, 0)
Screenshot: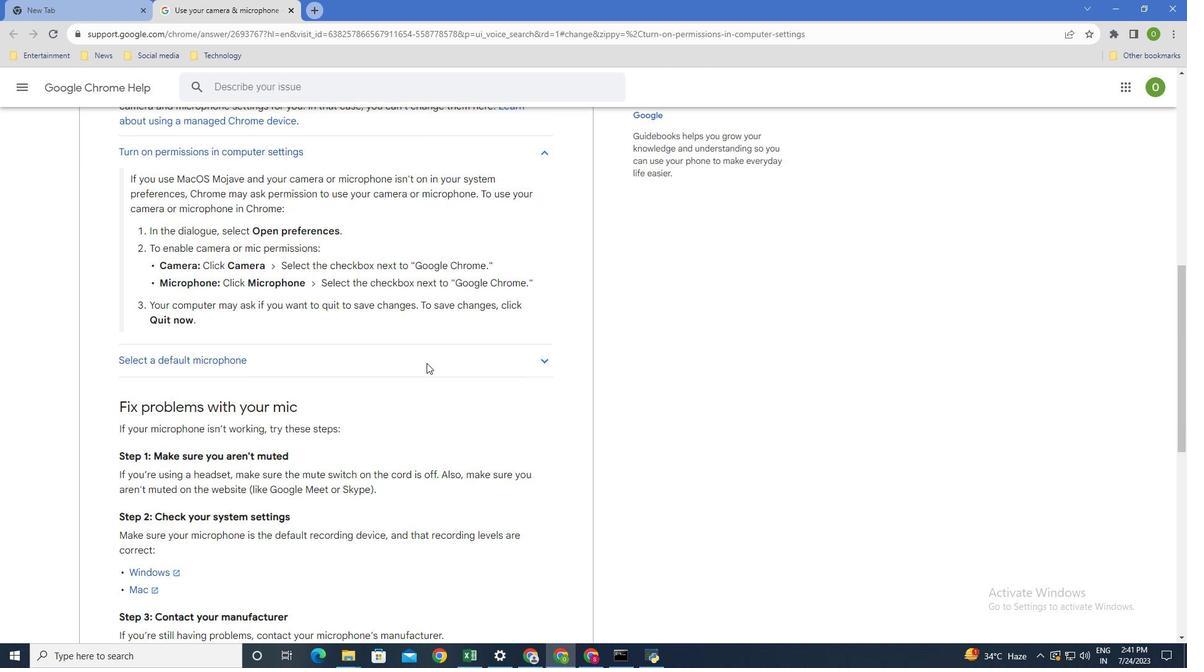 
Action: Mouse scrolled (426, 363) with delta (0, 0)
Screenshot: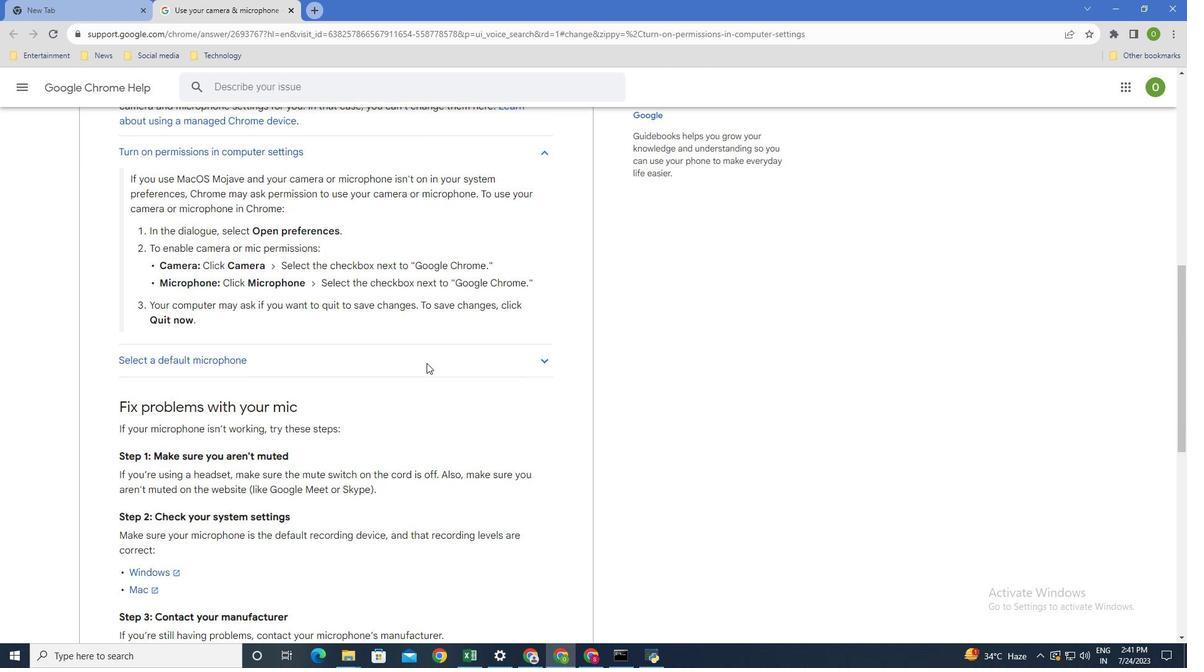 
Action: Mouse scrolled (426, 363) with delta (0, 0)
Screenshot: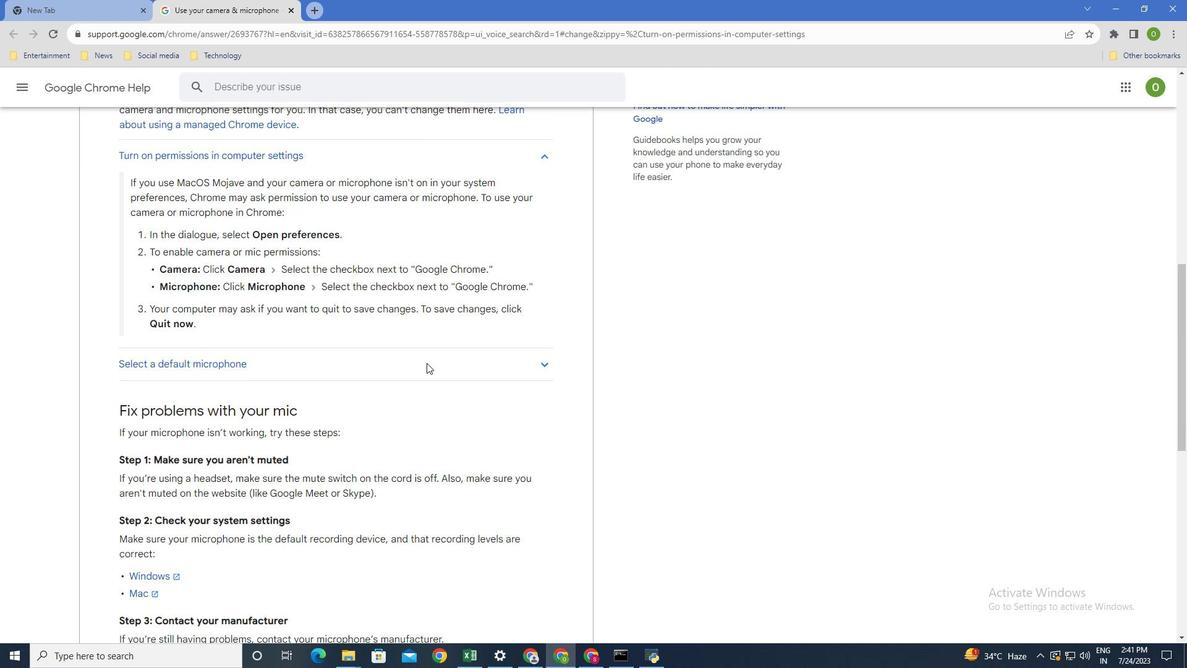 
Action: Mouse scrolled (426, 363) with delta (0, 0)
Screenshot: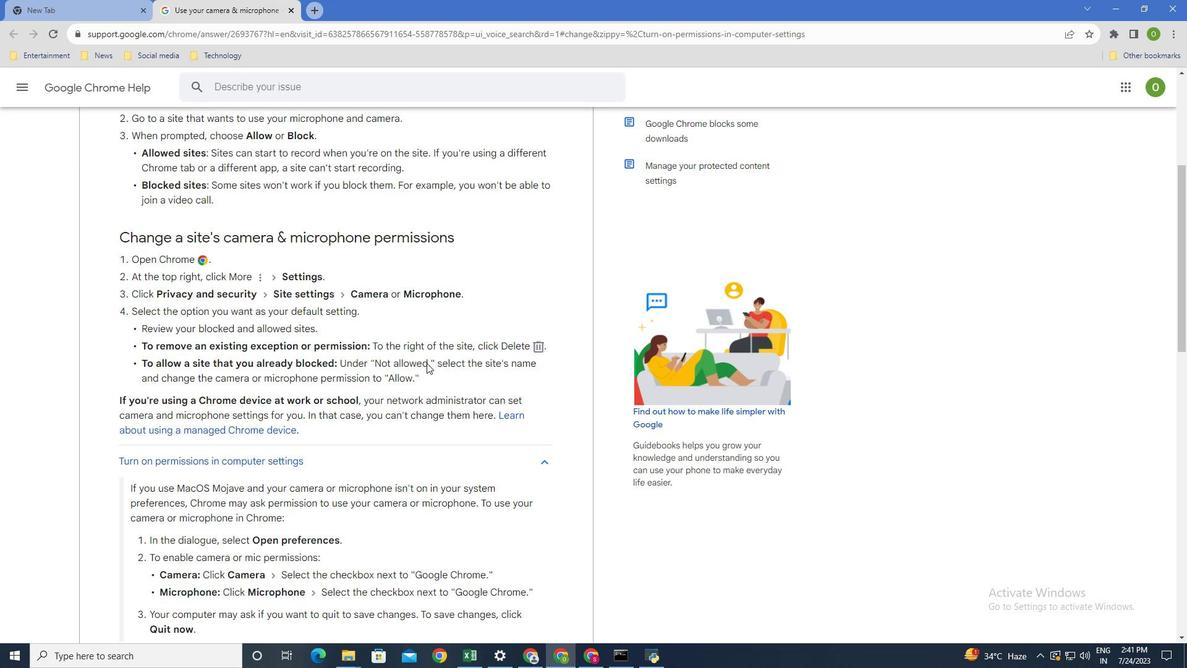 
Action: Mouse scrolled (426, 363) with delta (0, 0)
Screenshot: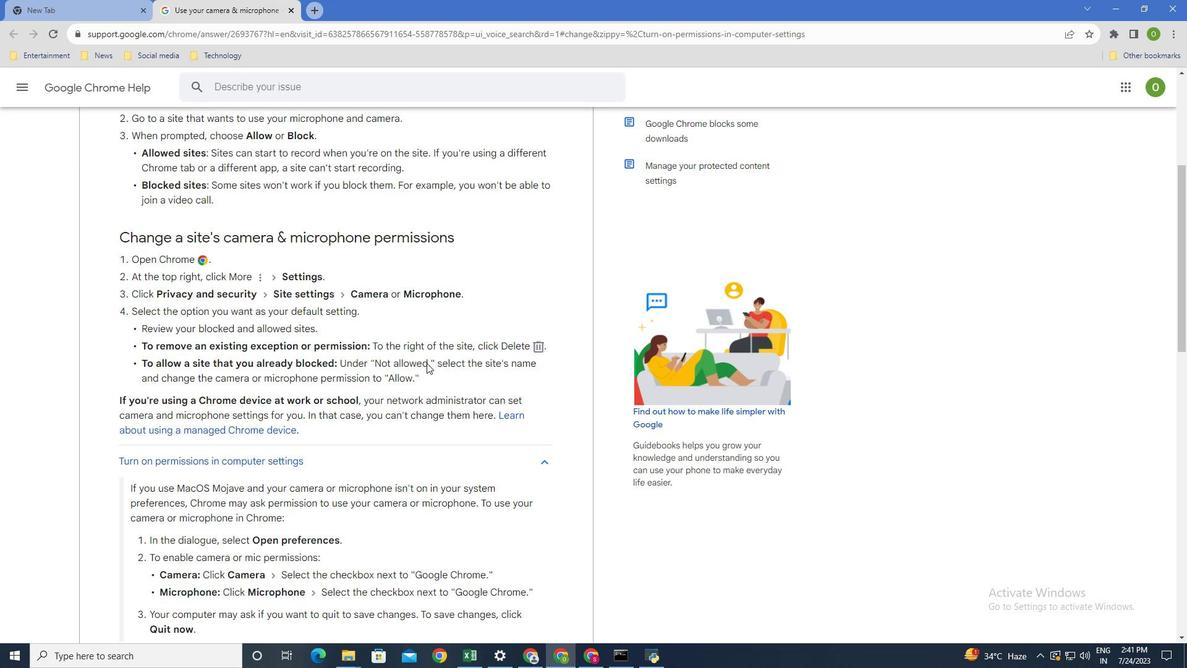
Action: Mouse scrolled (426, 363) with delta (0, 0)
Screenshot: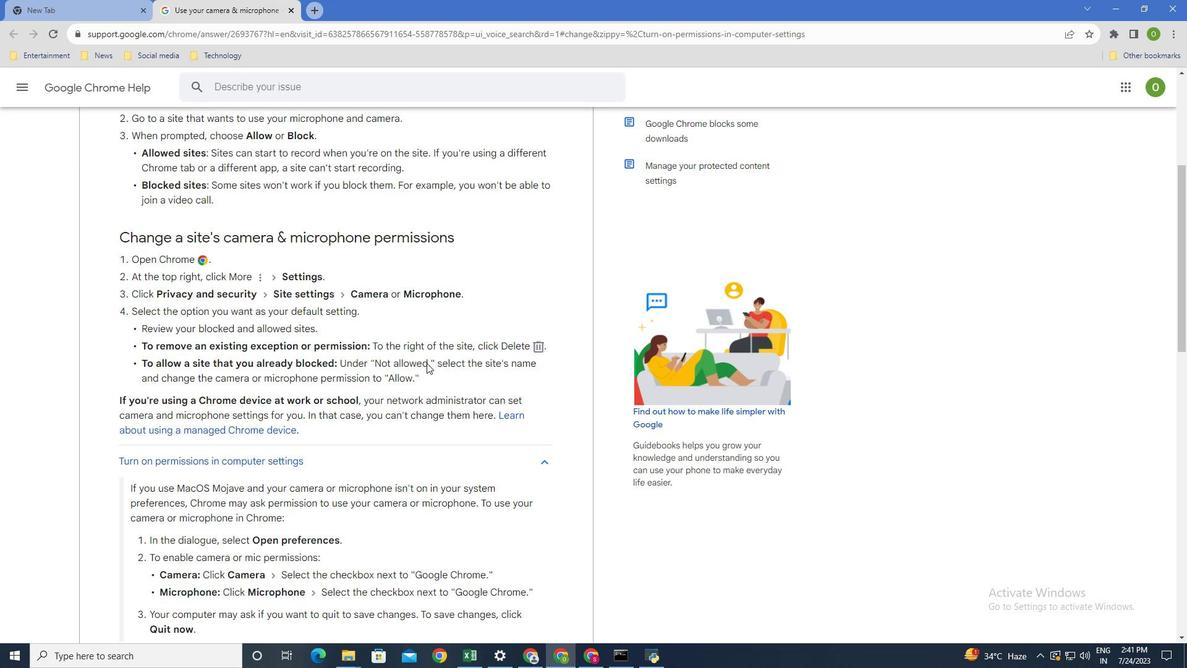 
Action: Mouse scrolled (426, 363) with delta (0, 0)
Screenshot: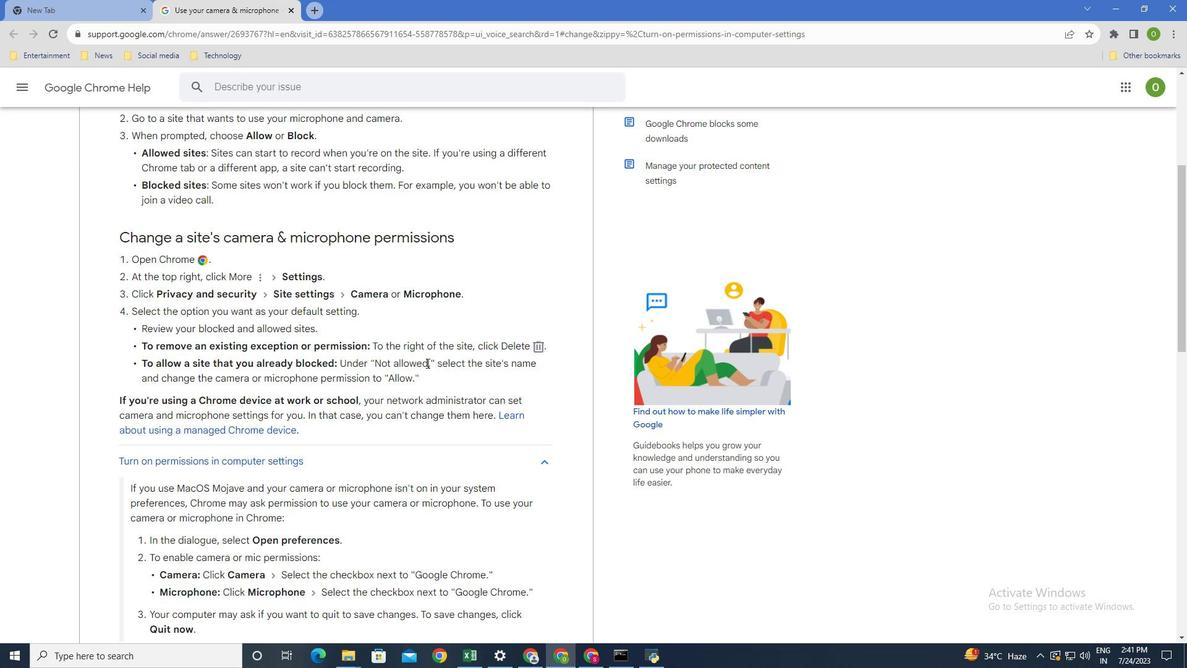 
Action: Mouse scrolled (426, 363) with delta (0, 0)
Screenshot: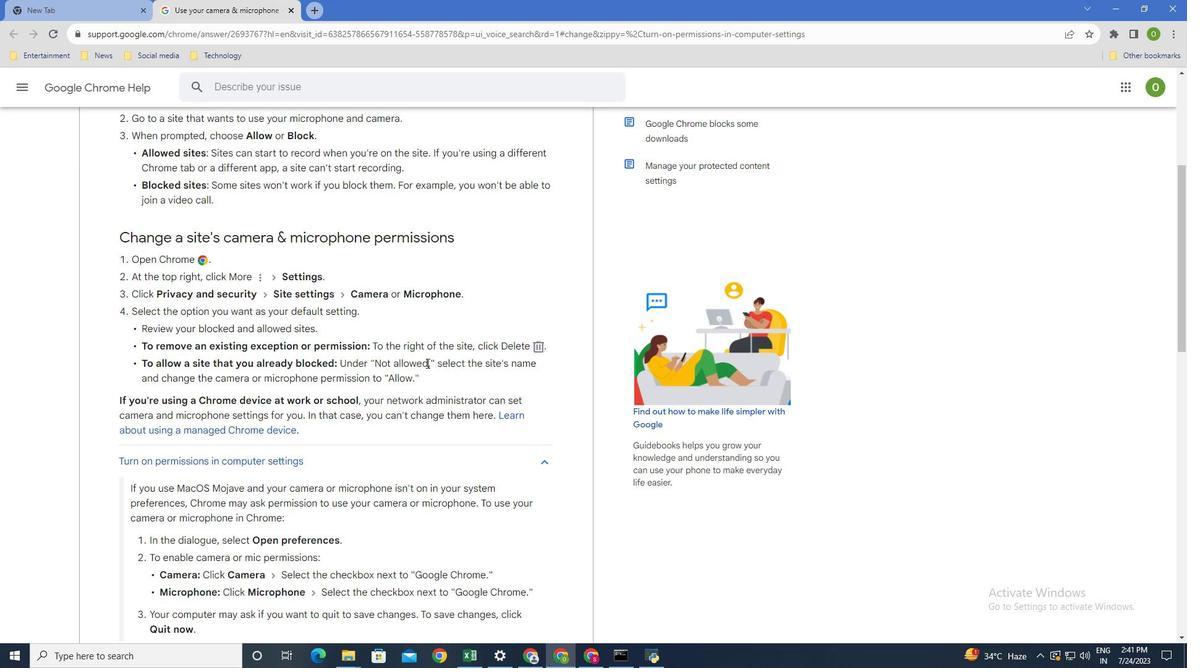 
Action: Mouse scrolled (426, 363) with delta (0, 0)
Screenshot: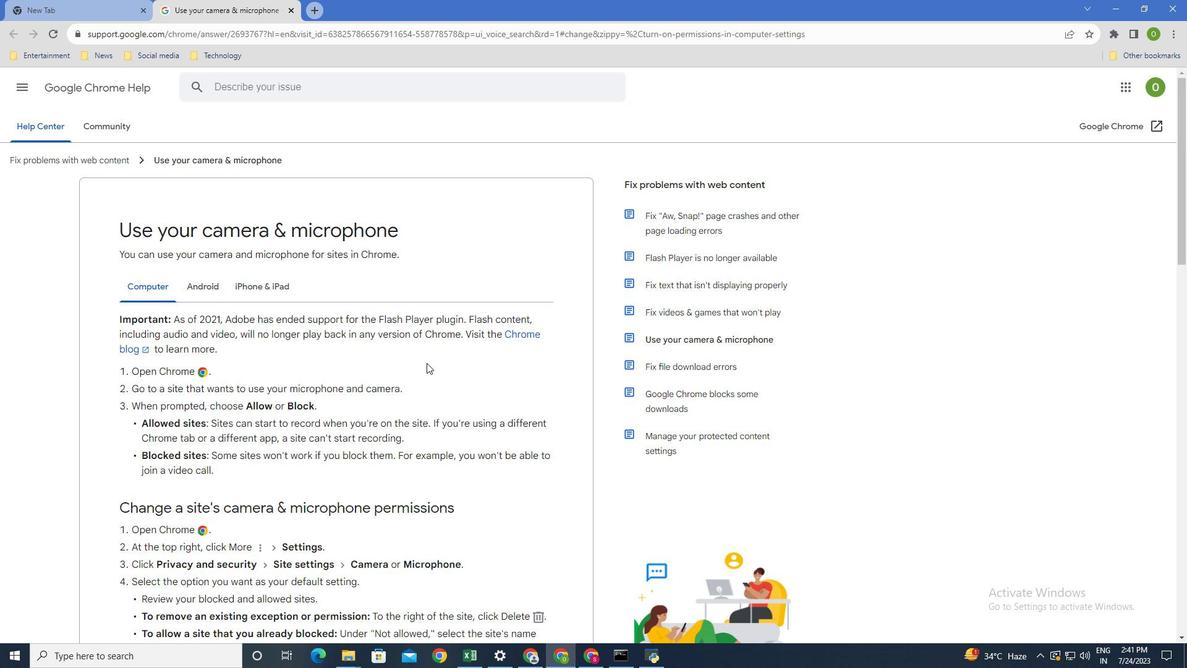 
Action: Mouse scrolled (426, 363) with delta (0, 0)
Screenshot: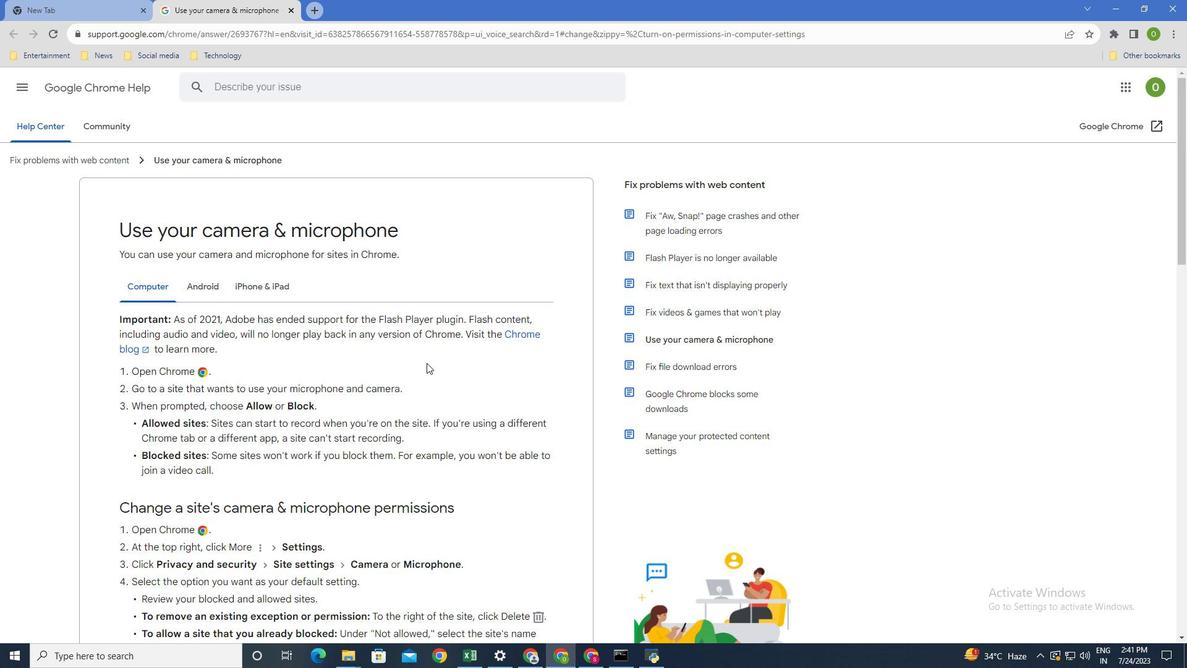 
Action: Mouse scrolled (426, 363) with delta (0, 0)
Screenshot: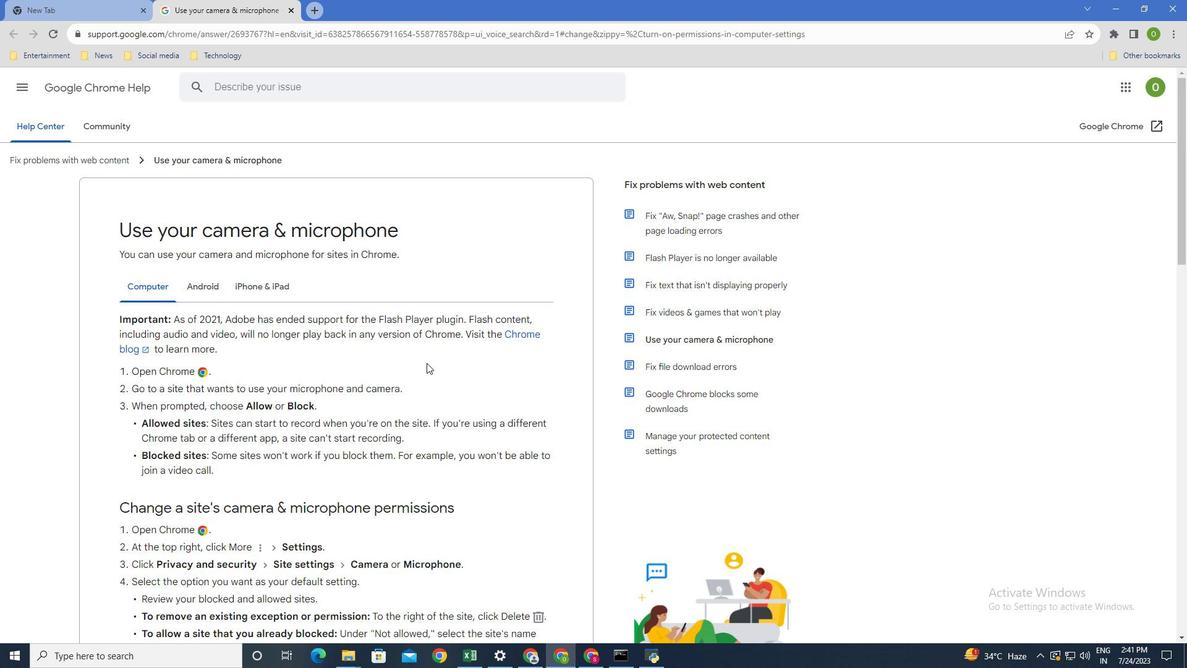 
Action: Mouse scrolled (426, 363) with delta (0, 0)
Screenshot: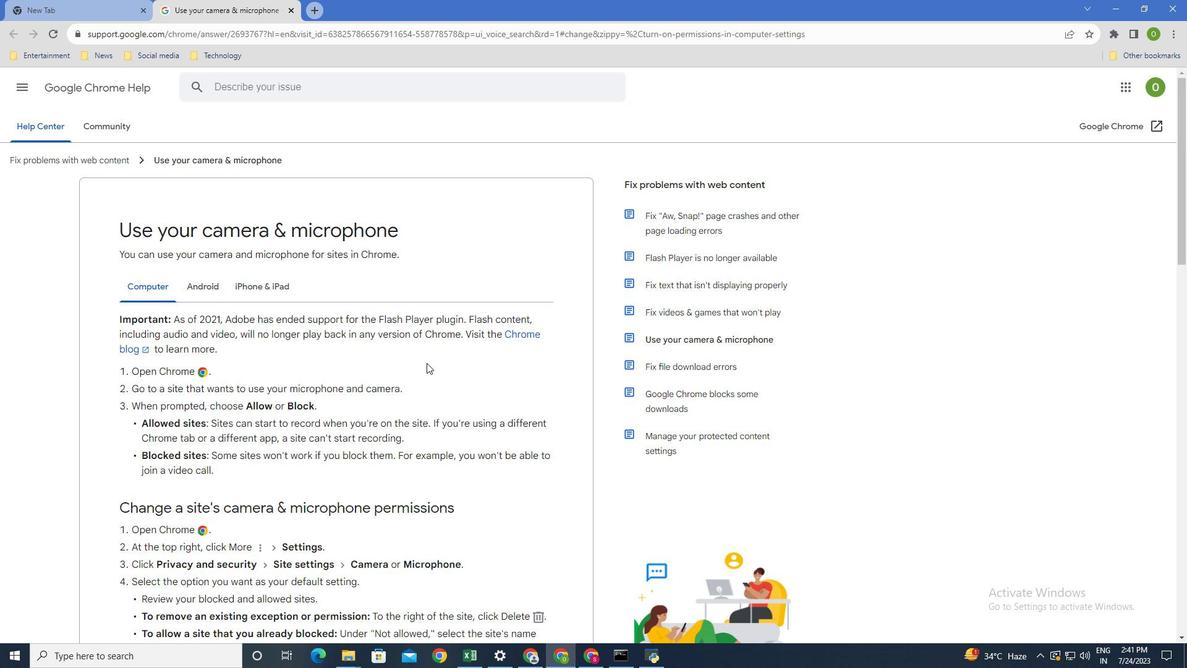 
Action: Mouse moved to (290, 10)
Screenshot: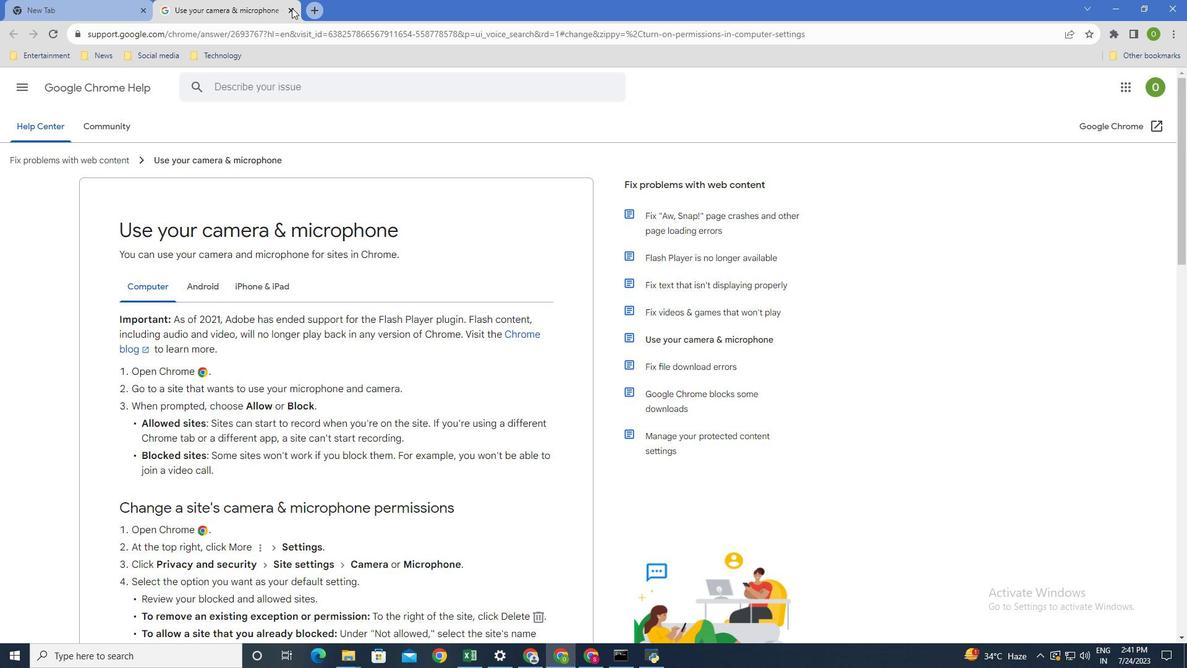 
Action: Mouse pressed left at (290, 10)
Screenshot: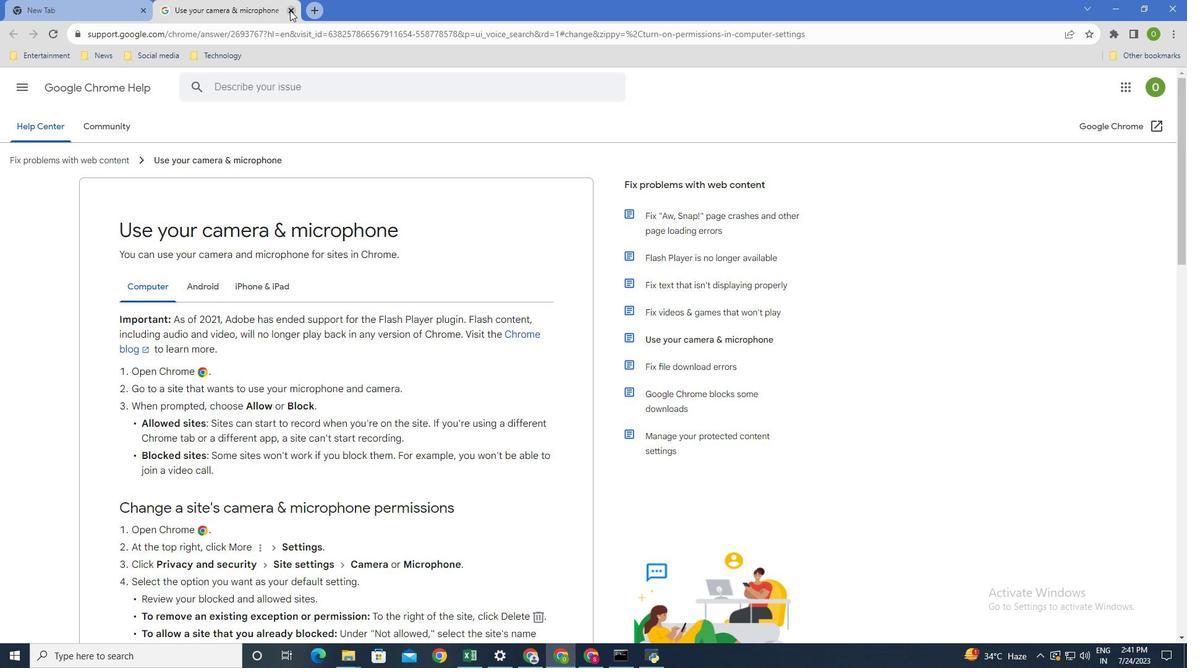 
Action: Mouse moved to (727, 264)
Screenshot: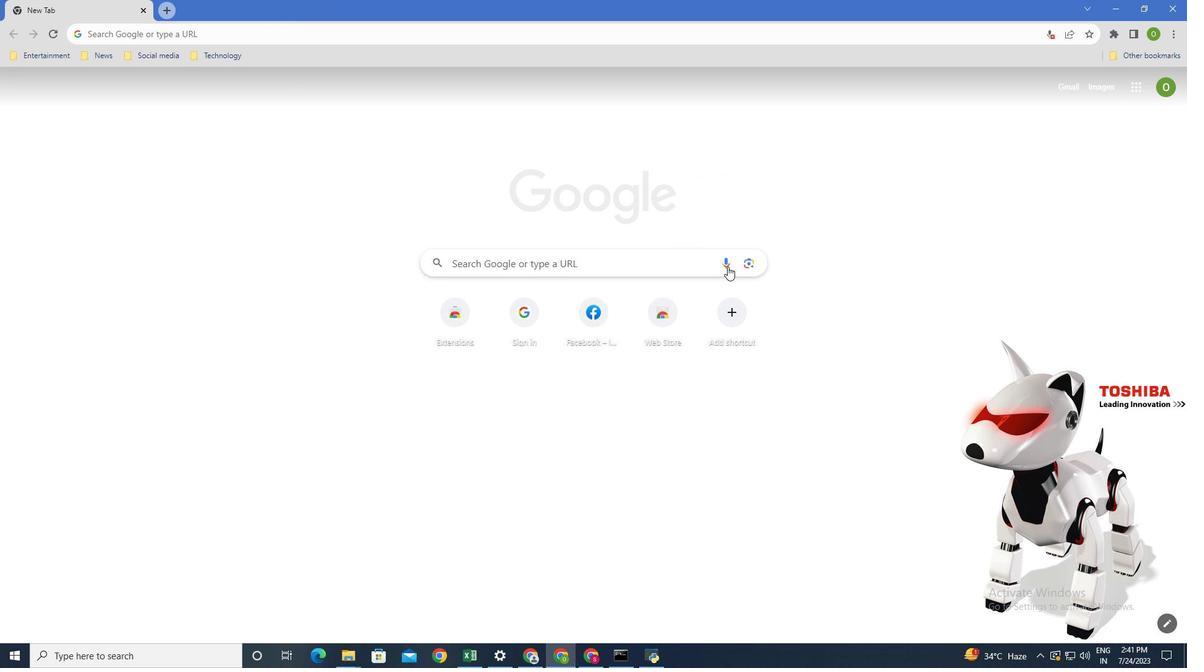 
Action: Mouse pressed left at (727, 264)
Screenshot: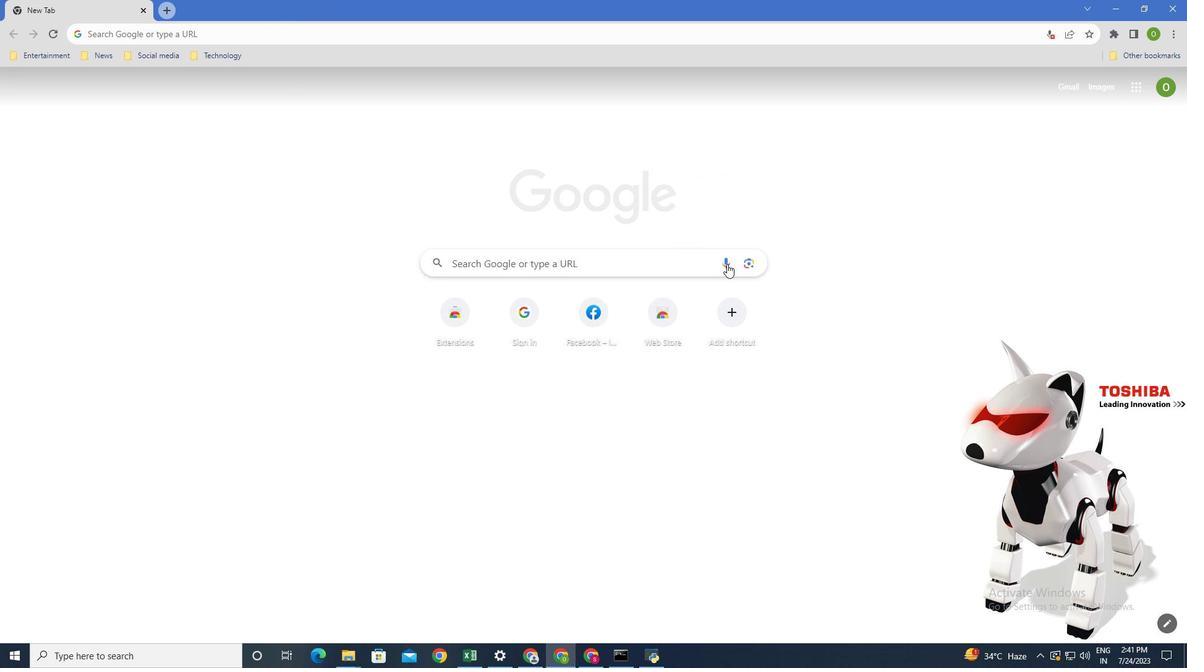
Action: Mouse moved to (719, 354)
Screenshot: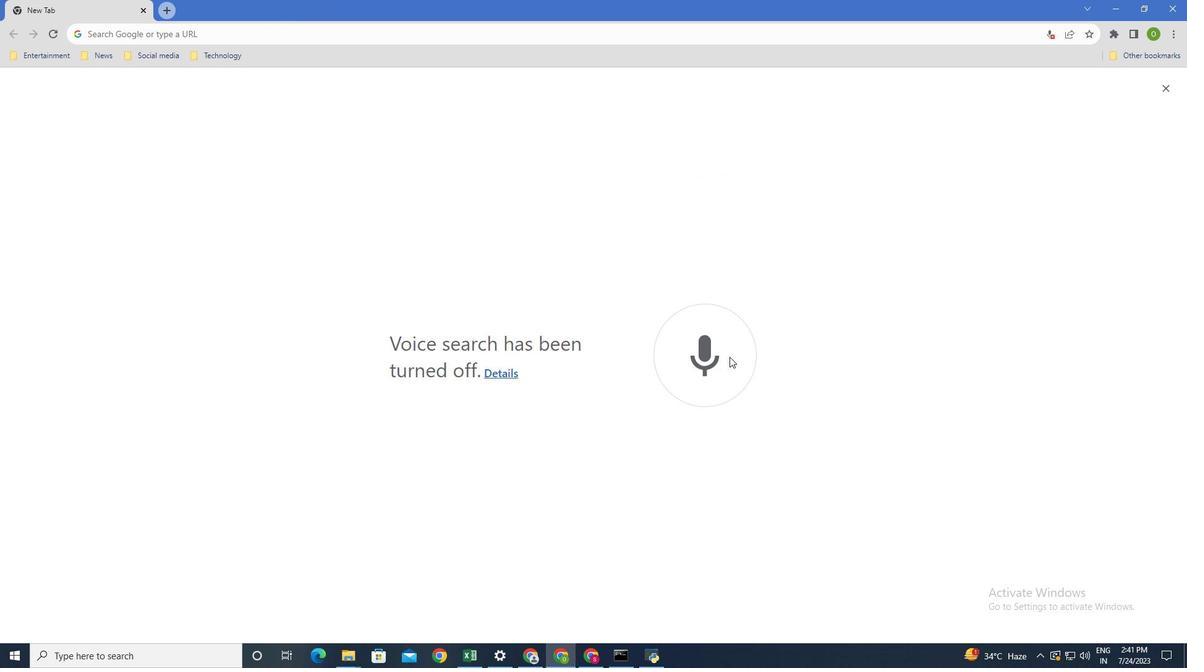 
Action: Mouse pressed left at (719, 354)
Screenshot: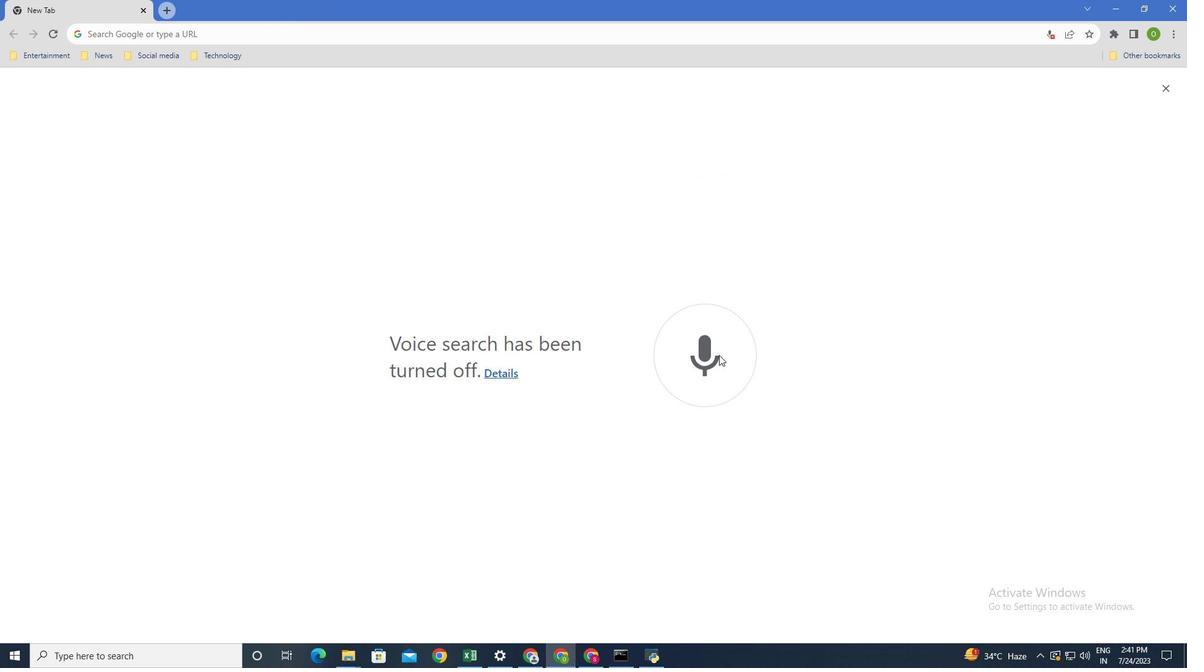 
Action: Mouse moved to (716, 347)
Screenshot: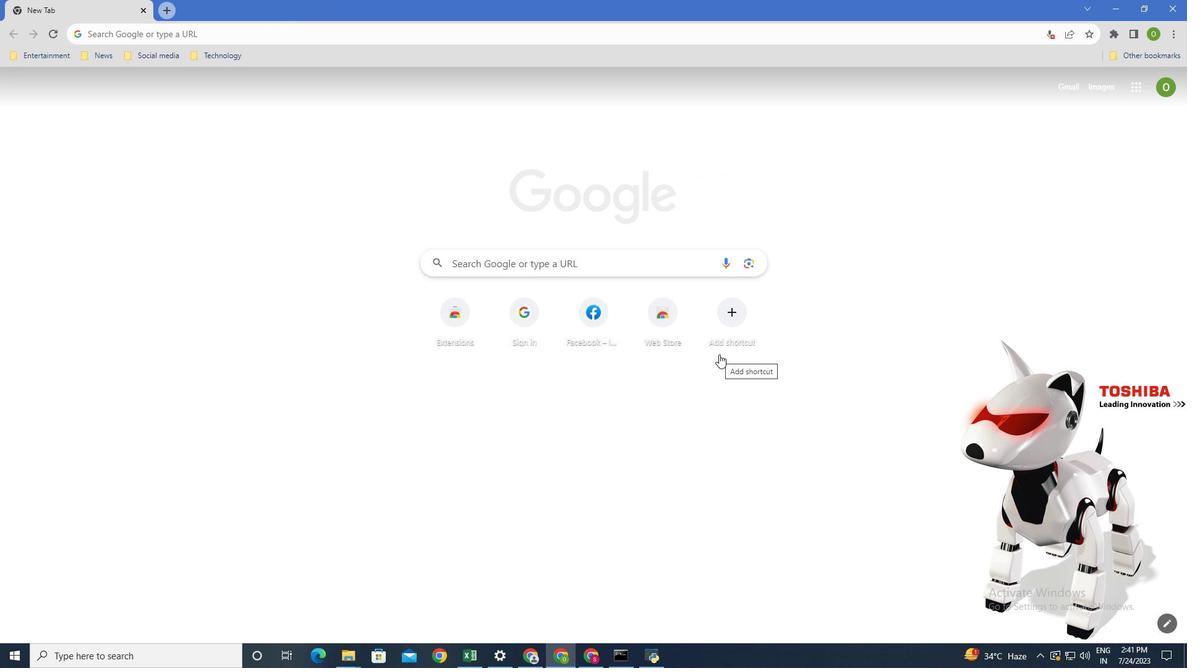 
